 Task: Research Airbnb properties in Bayanhongor, Mongolia from 10th December, 2023 to 25th December, 2023 for 3 adults, 1 child. Place can be shared room with 2 bedrooms having 3 beds and 2 bathrooms. Property type can be guest house. Amenities needed are: wifi, TV, free parkinig on premises, gym, breakfast. Booking option can be shelf check-in. Look for 3 properties as per requirement.
Action: Mouse moved to (446, 61)
Screenshot: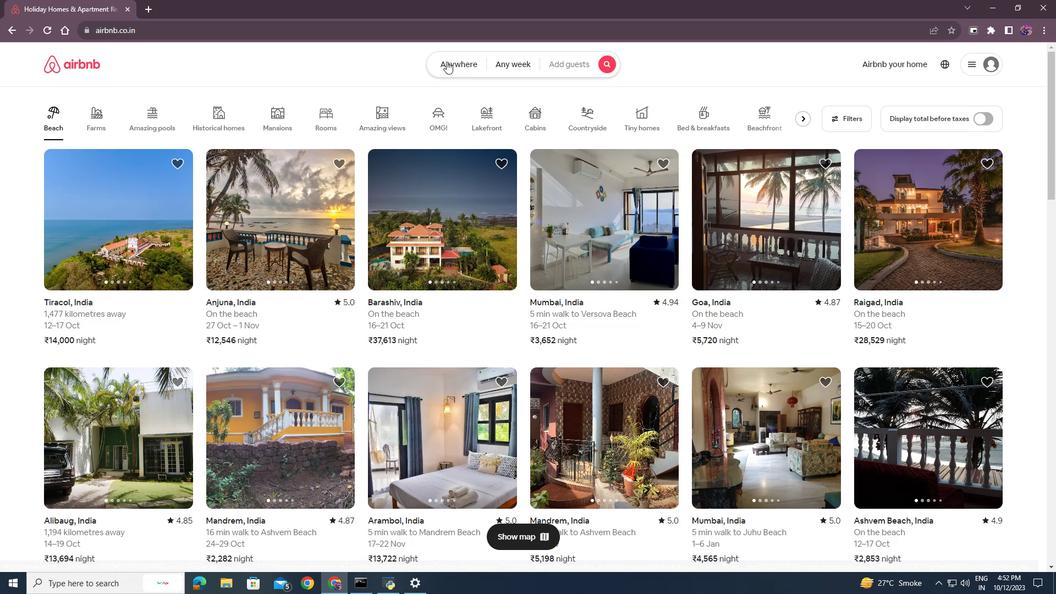 
Action: Mouse pressed left at (446, 61)
Screenshot: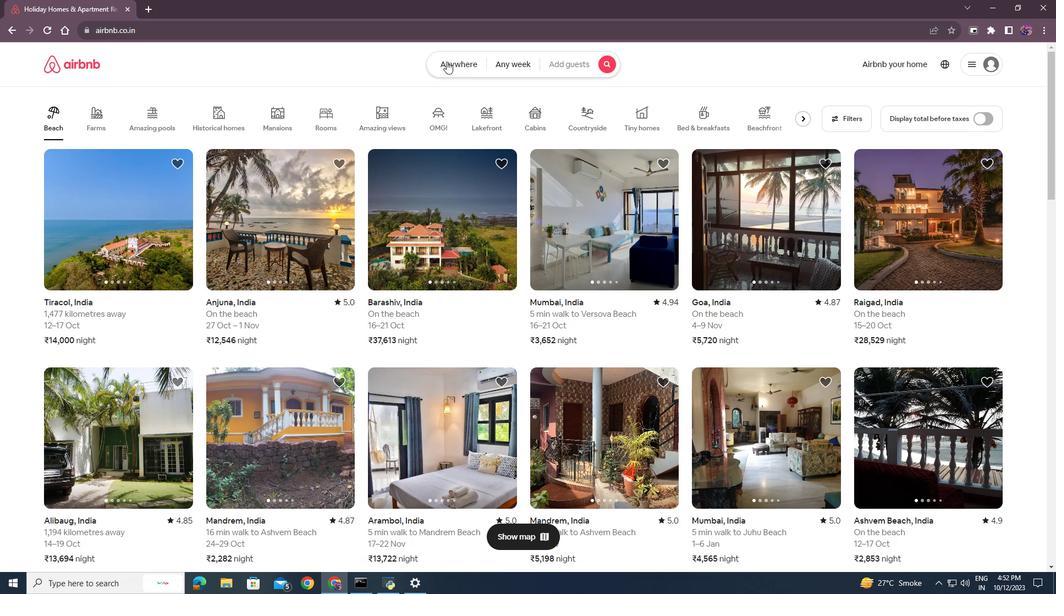 
Action: Mouse moved to (378, 112)
Screenshot: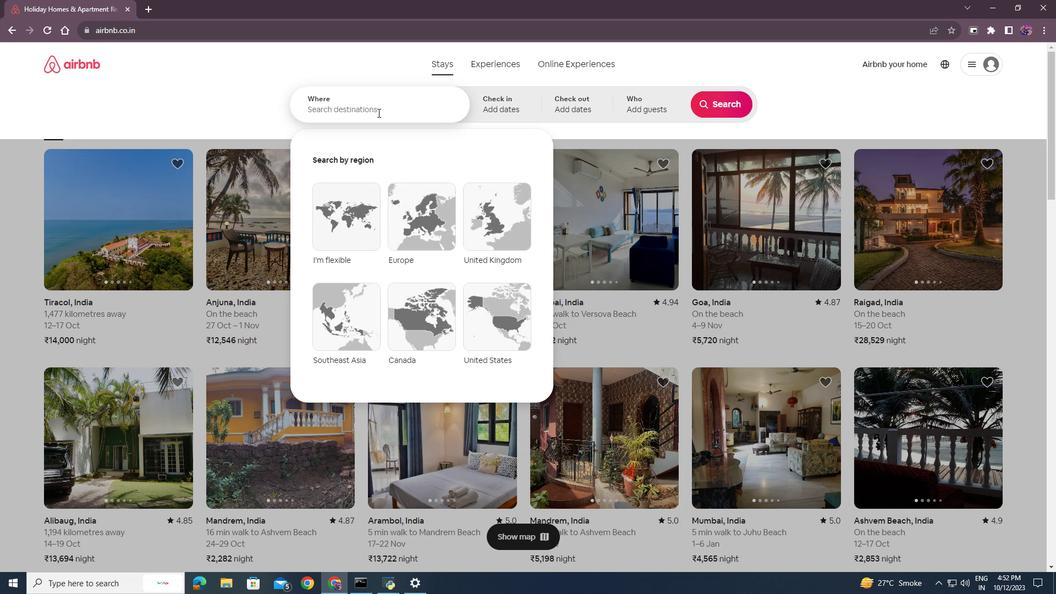 
Action: Mouse pressed left at (378, 112)
Screenshot: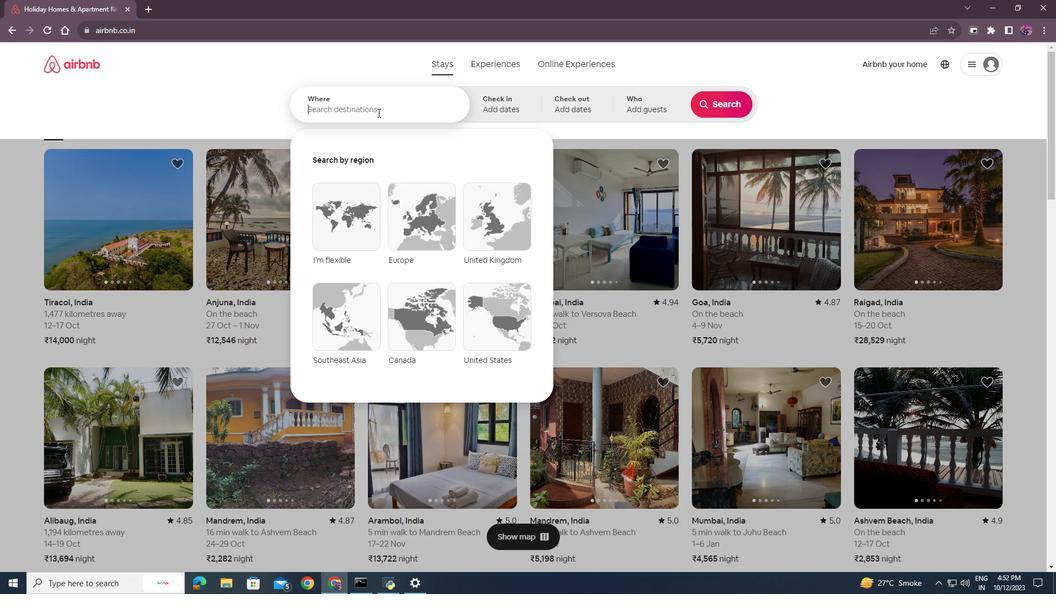 
Action: Key pressed <Key.shift><Key.shift><Key.shift><Key.shift><Key.shift><Key.shift><Key.shift><Key.shift><Key.shift>Bayanhongor,<Key.shift><Key.shift>Mongolia<Key.enter>
Screenshot: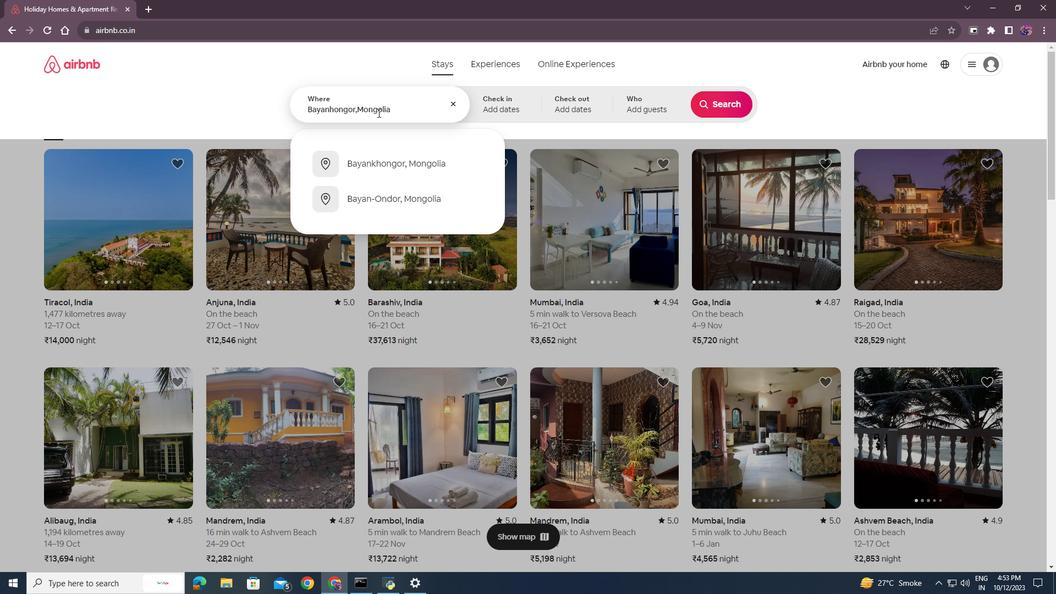 
Action: Mouse moved to (720, 190)
Screenshot: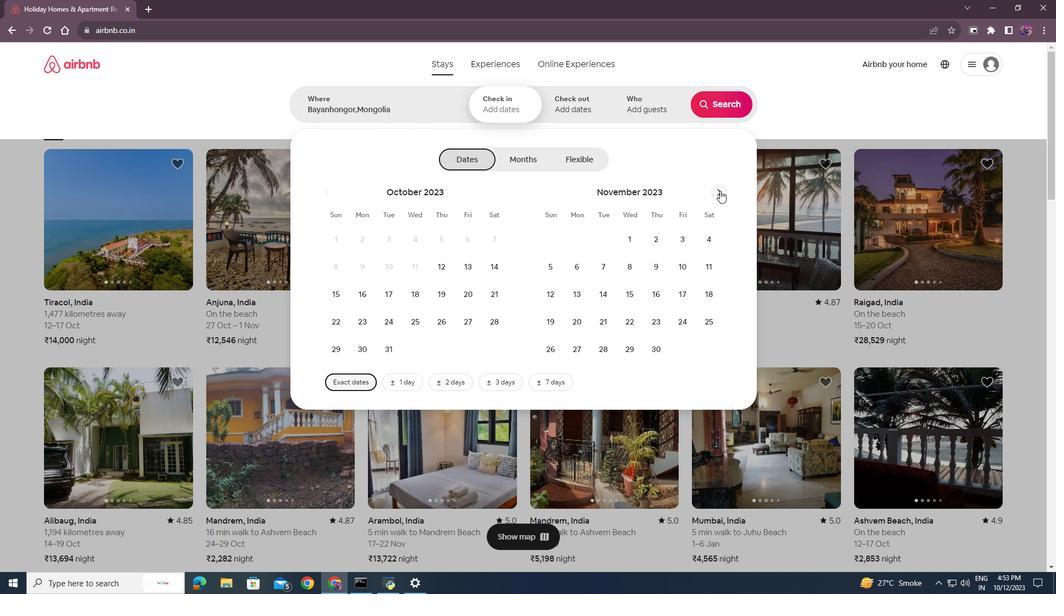 
Action: Mouse pressed left at (720, 190)
Screenshot: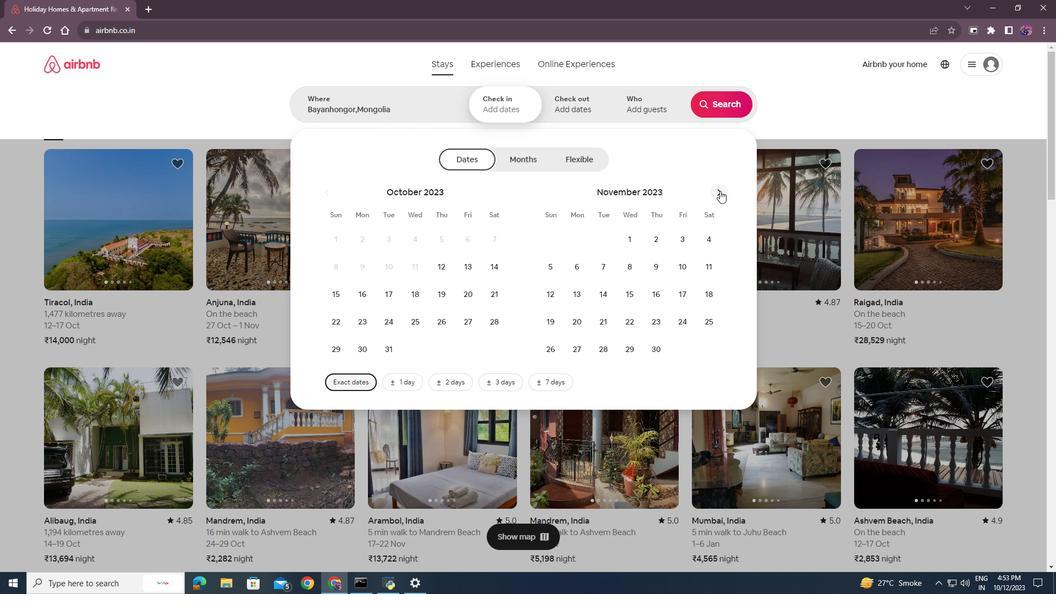 
Action: Mouse moved to (552, 291)
Screenshot: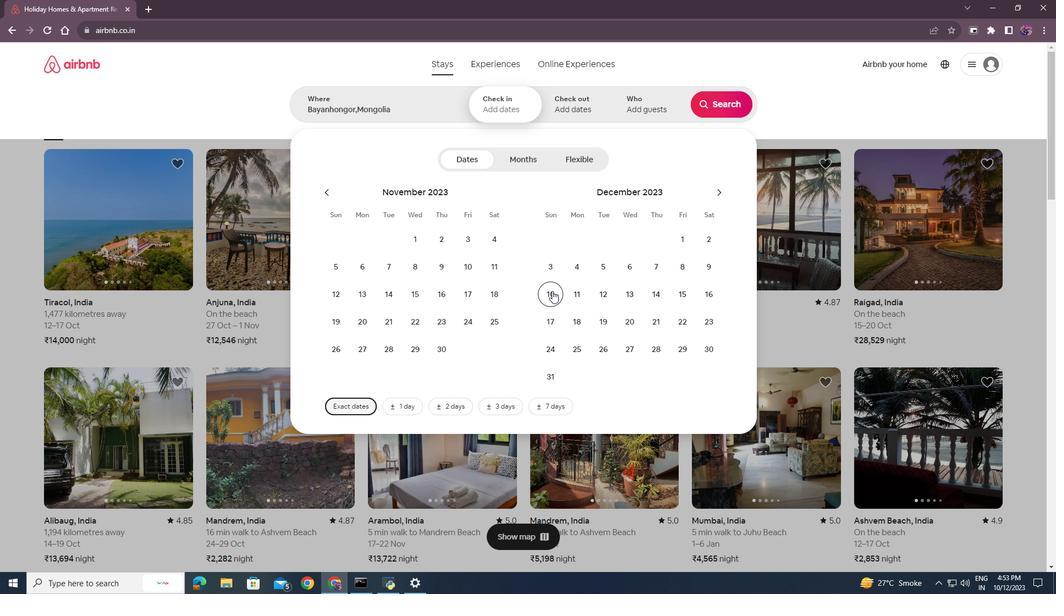 
Action: Mouse pressed left at (552, 291)
Screenshot: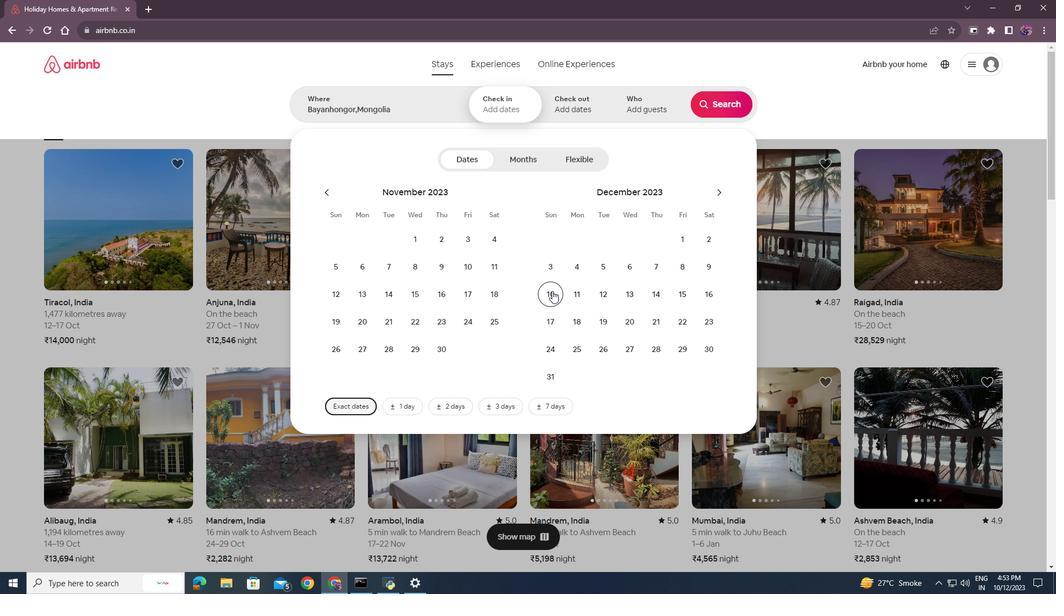 
Action: Mouse moved to (580, 352)
Screenshot: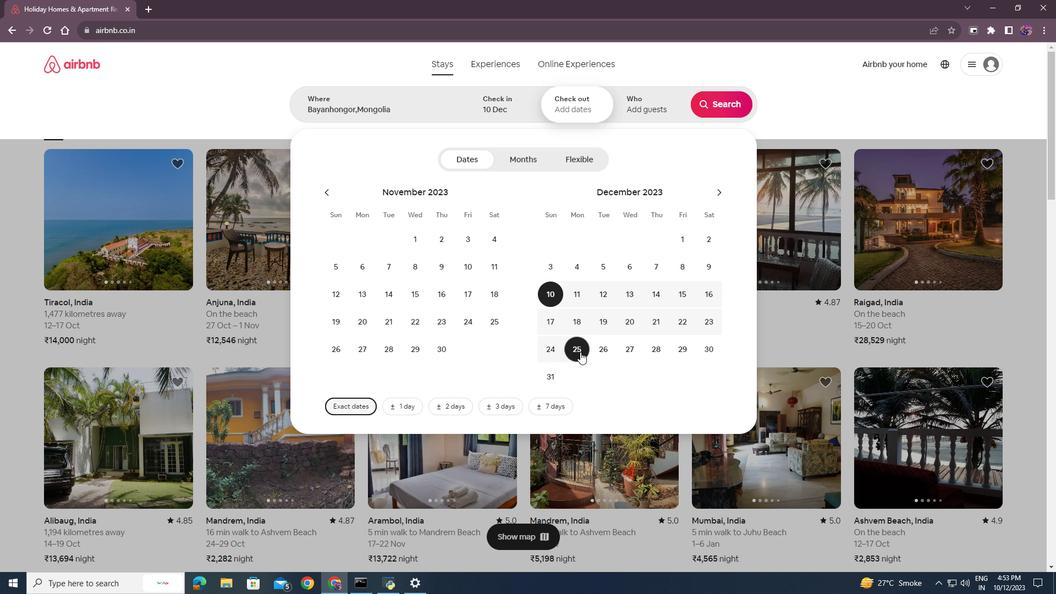 
Action: Mouse pressed left at (580, 352)
Screenshot: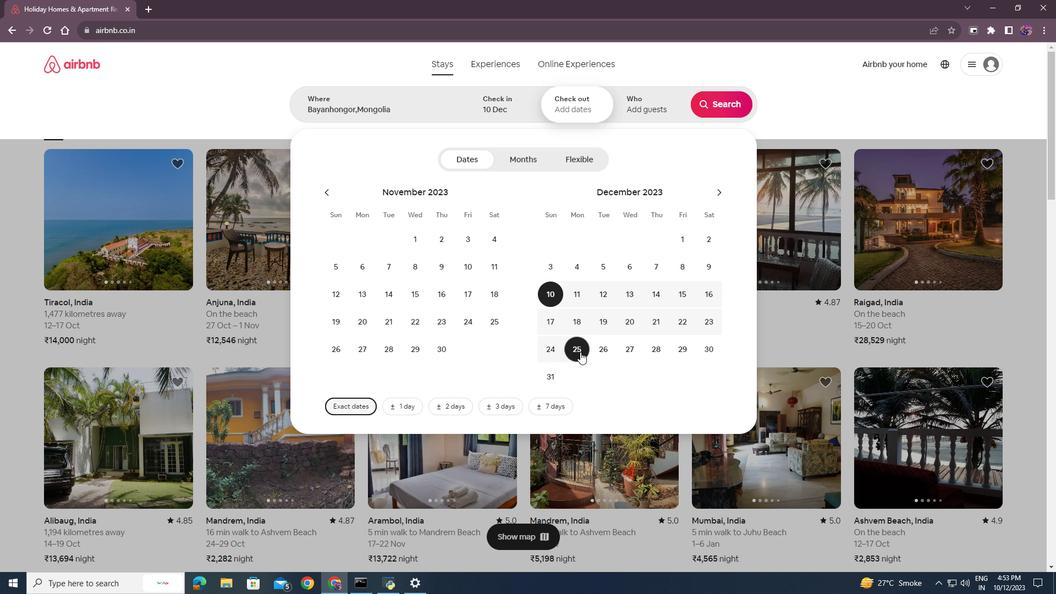 
Action: Mouse moved to (658, 112)
Screenshot: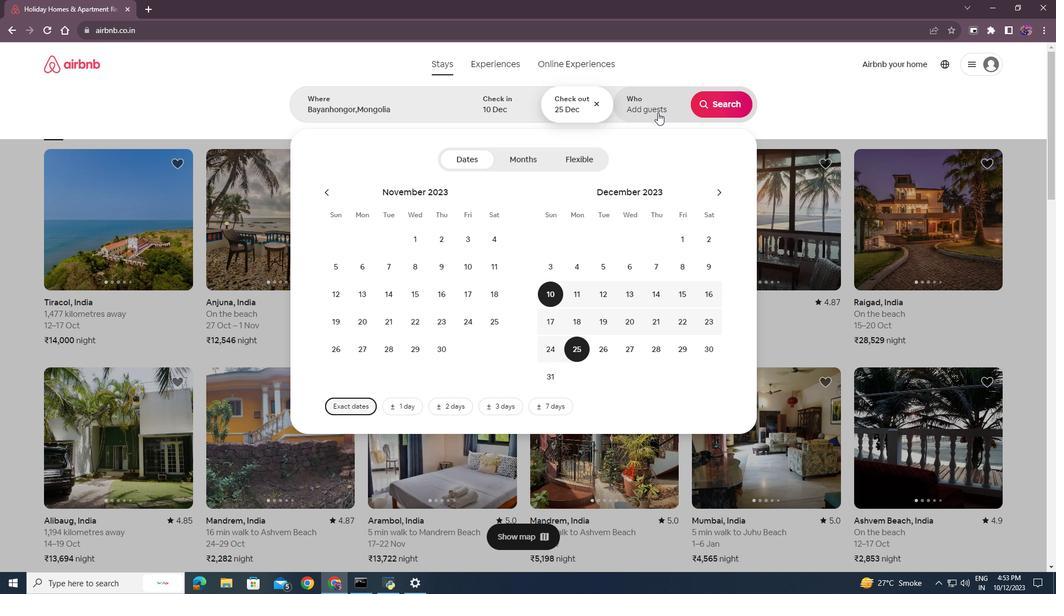 
Action: Mouse pressed left at (658, 112)
Screenshot: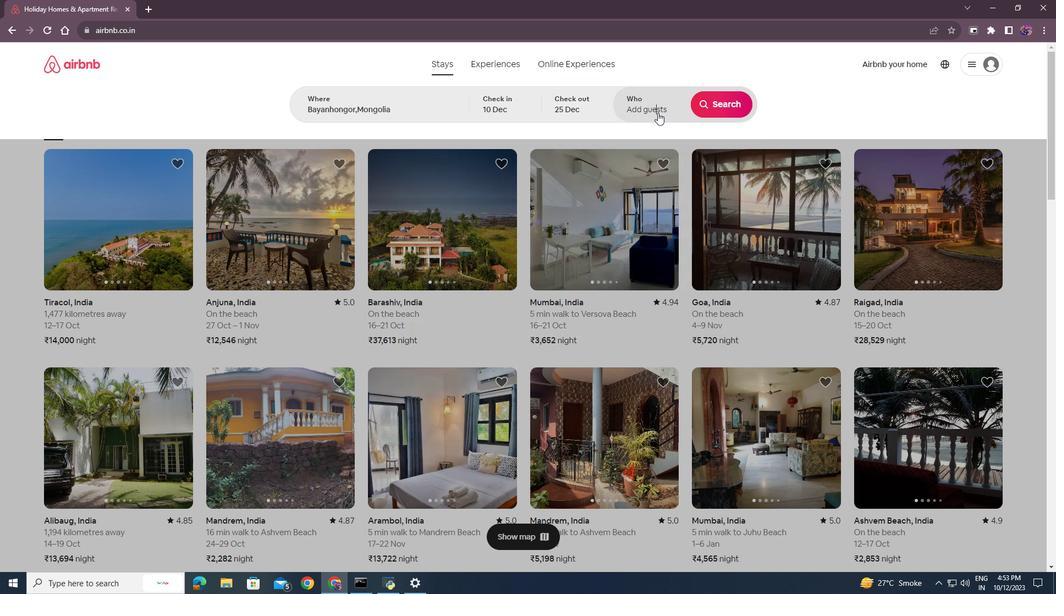 
Action: Mouse moved to (727, 160)
Screenshot: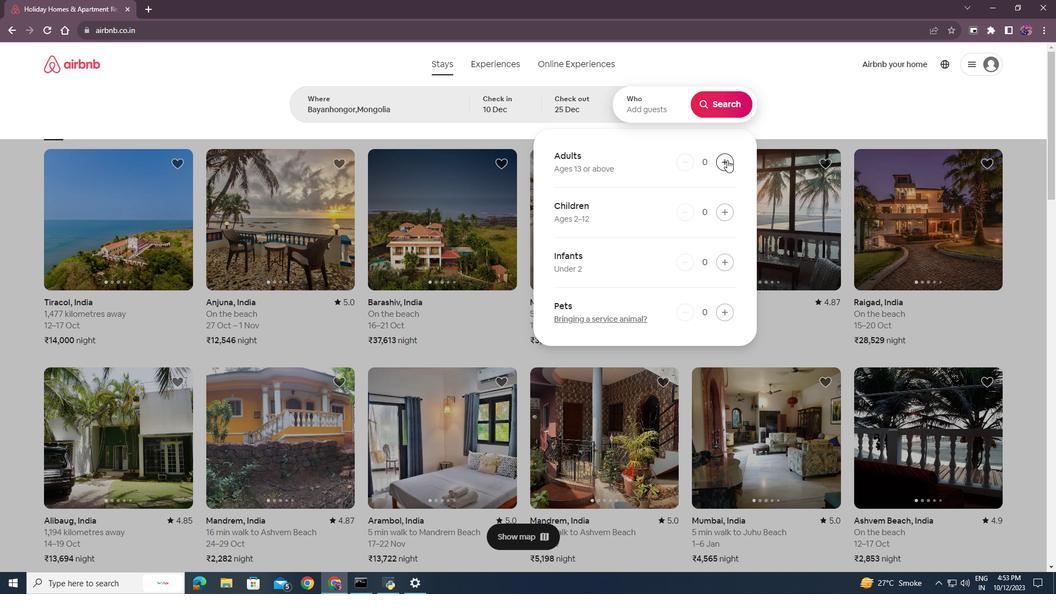 
Action: Mouse pressed left at (727, 160)
Screenshot: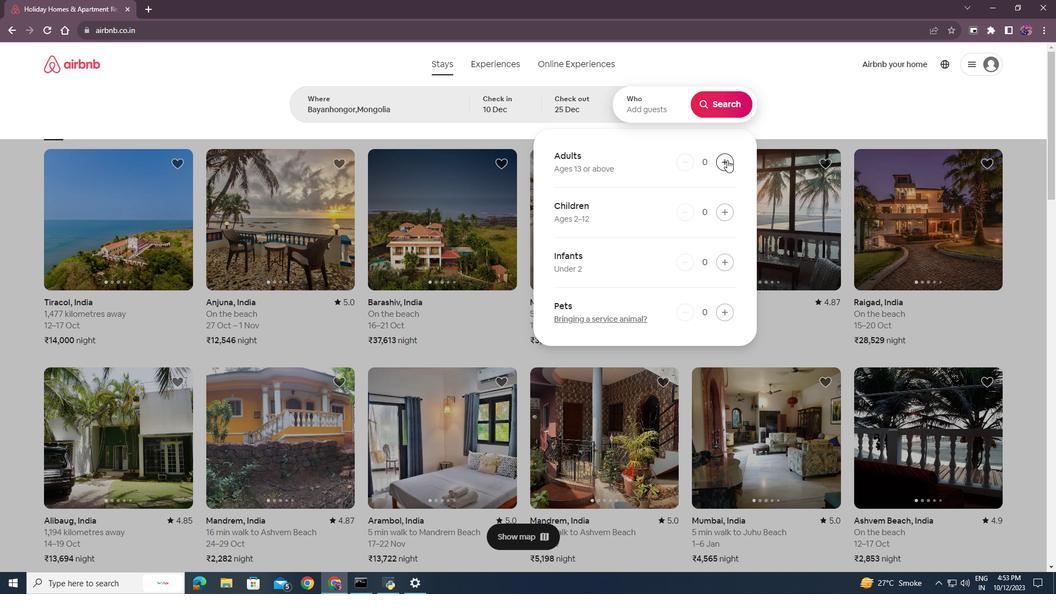 
Action: Mouse pressed left at (727, 160)
Screenshot: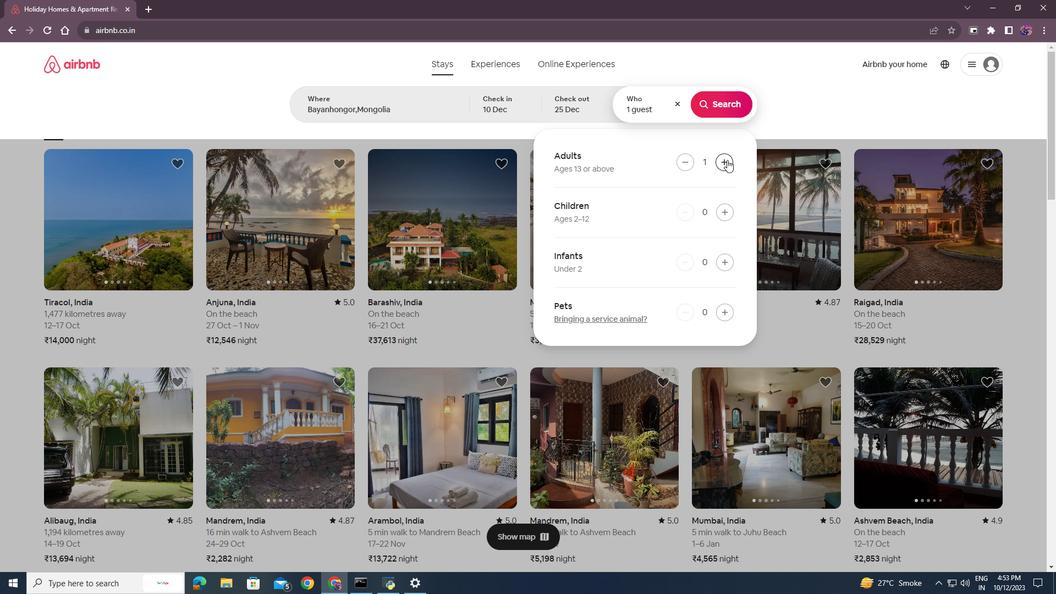
Action: Mouse pressed left at (727, 160)
Screenshot: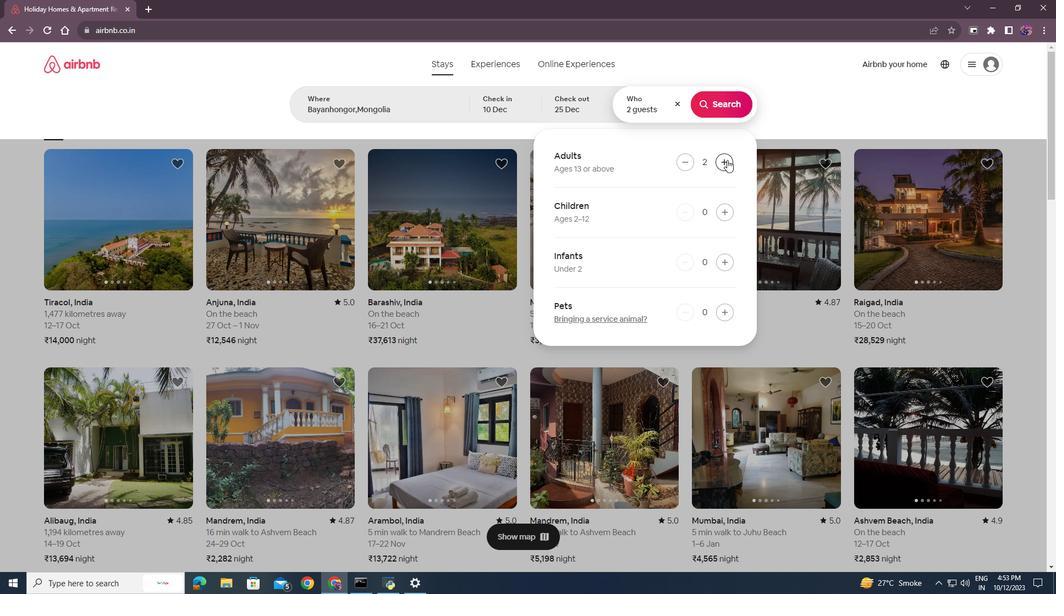 
Action: Mouse moved to (722, 209)
Screenshot: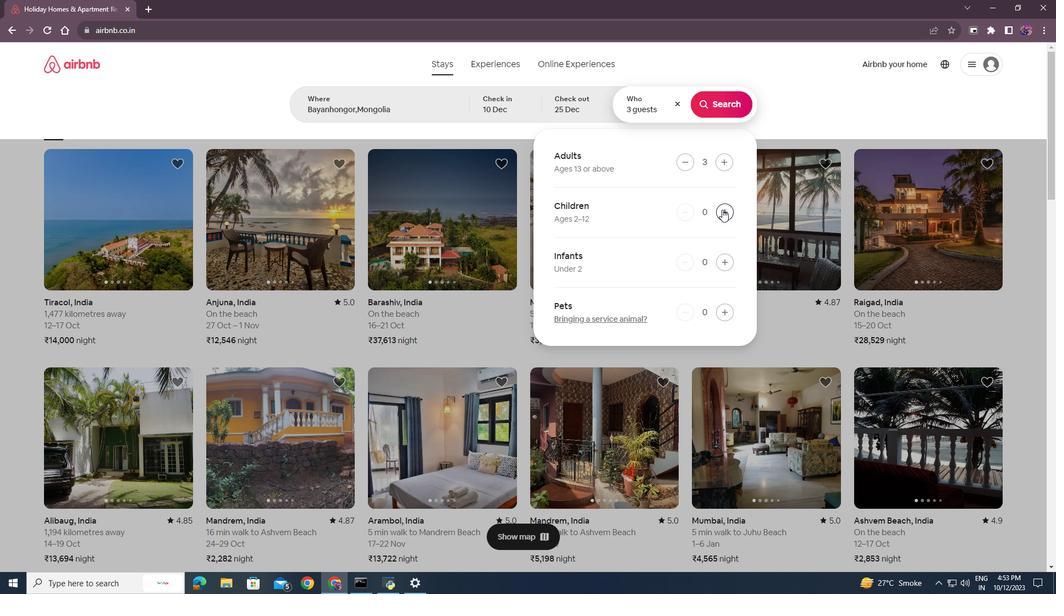 
Action: Mouse pressed left at (722, 209)
Screenshot: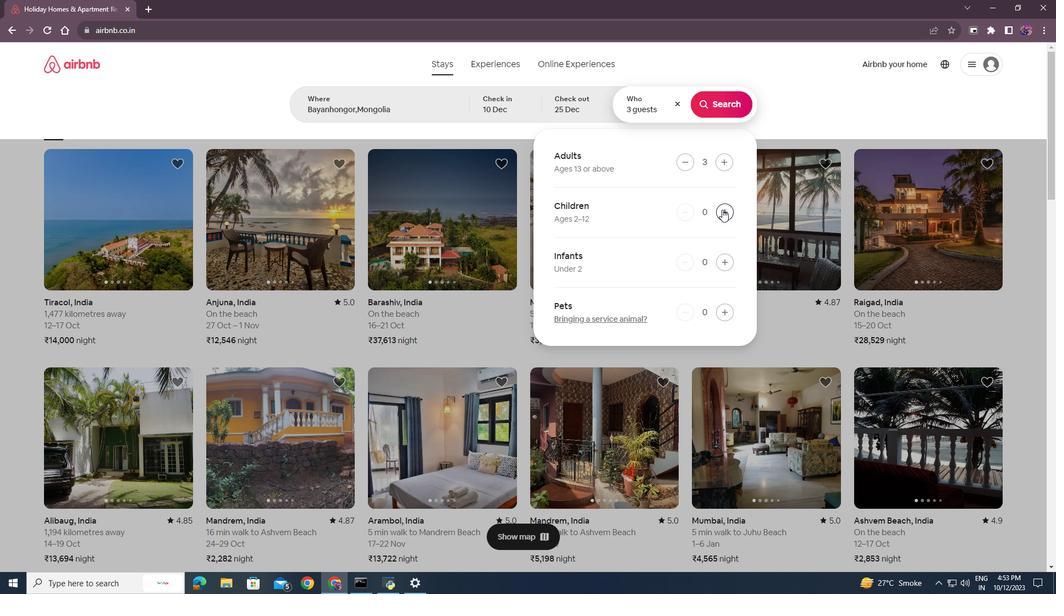 
Action: Mouse moved to (725, 103)
Screenshot: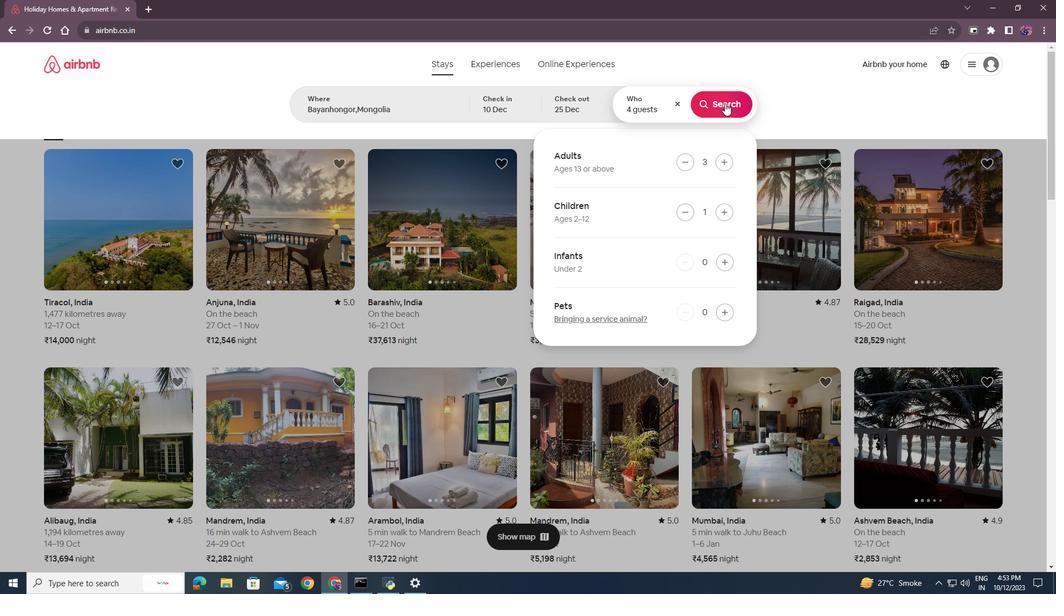 
Action: Mouse pressed left at (725, 103)
Screenshot: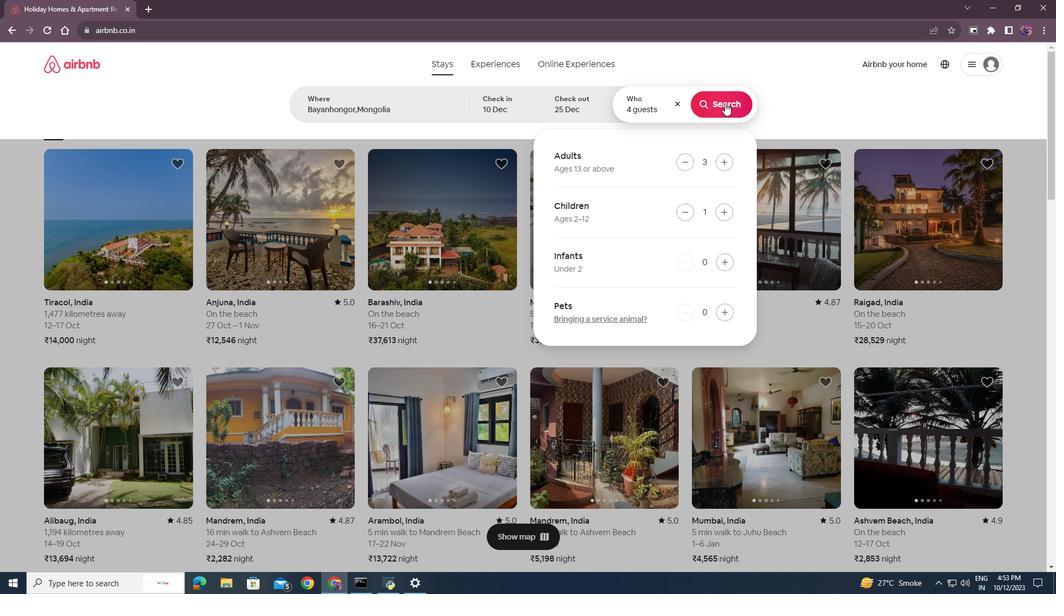 
Action: Mouse moved to (872, 105)
Screenshot: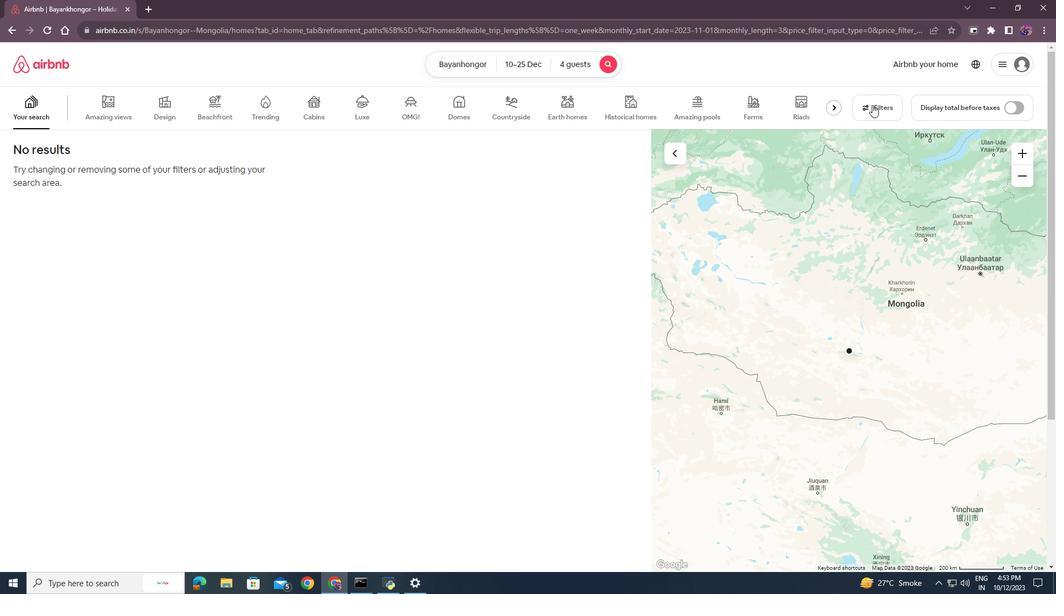 
Action: Mouse pressed left at (872, 105)
Screenshot: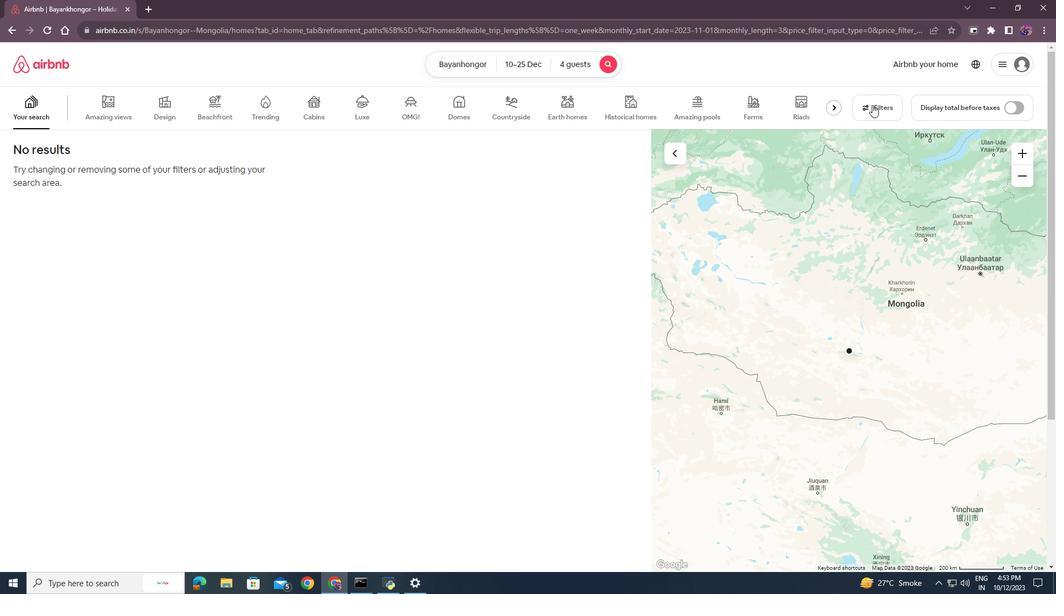 
Action: Mouse moved to (446, 303)
Screenshot: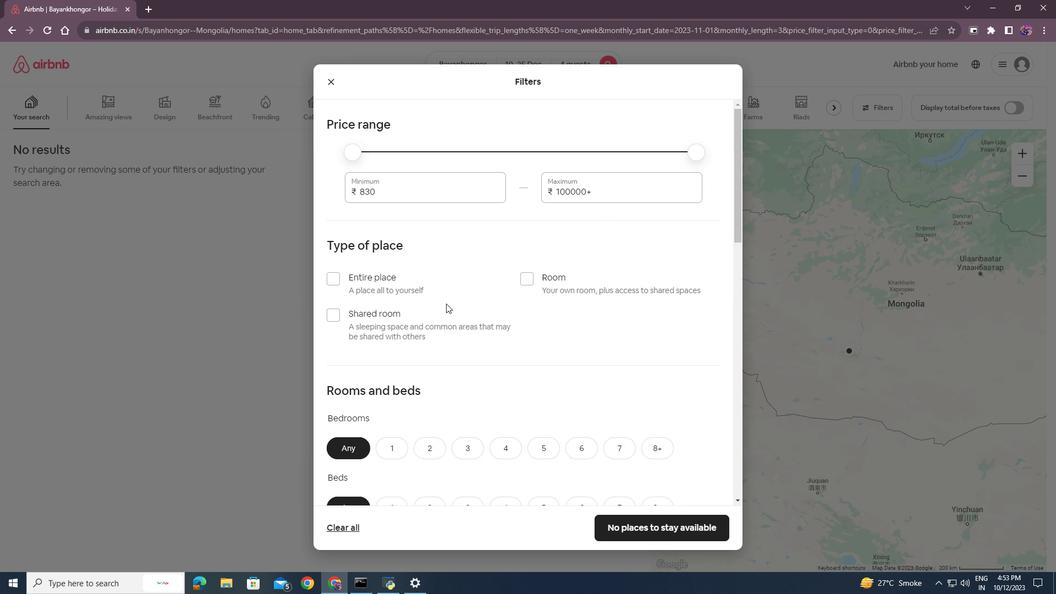 
Action: Mouse scrolled (446, 303) with delta (0, 0)
Screenshot: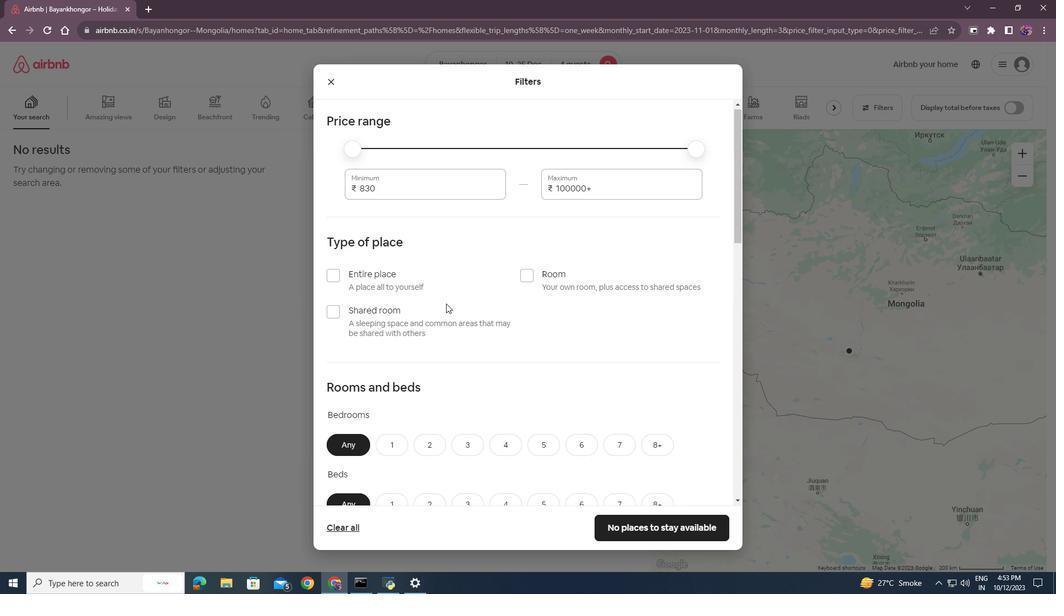 
Action: Mouse moved to (334, 260)
Screenshot: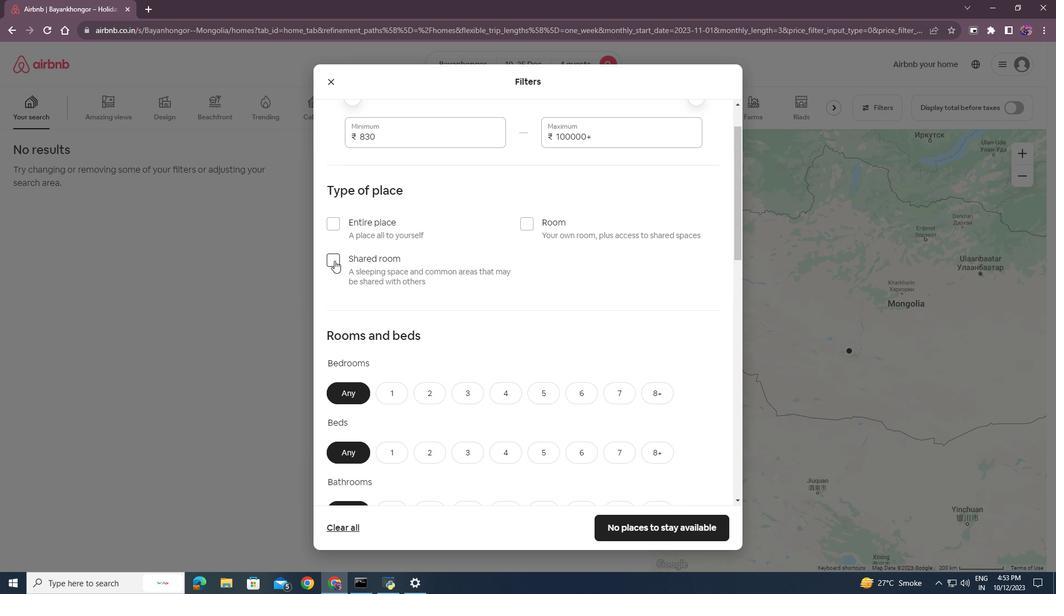 
Action: Mouse pressed left at (334, 260)
Screenshot: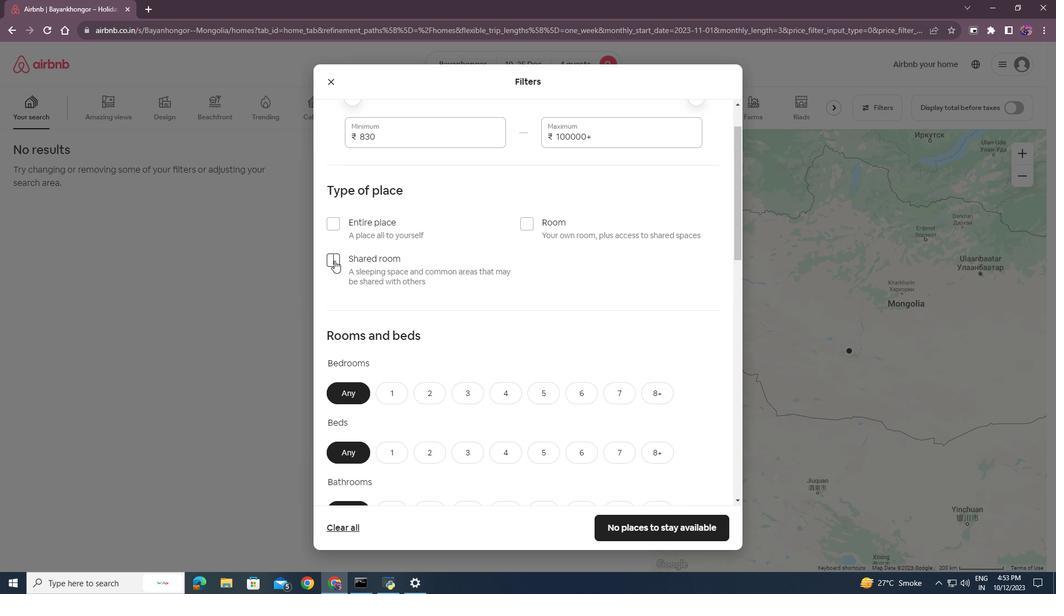 
Action: Mouse moved to (440, 313)
Screenshot: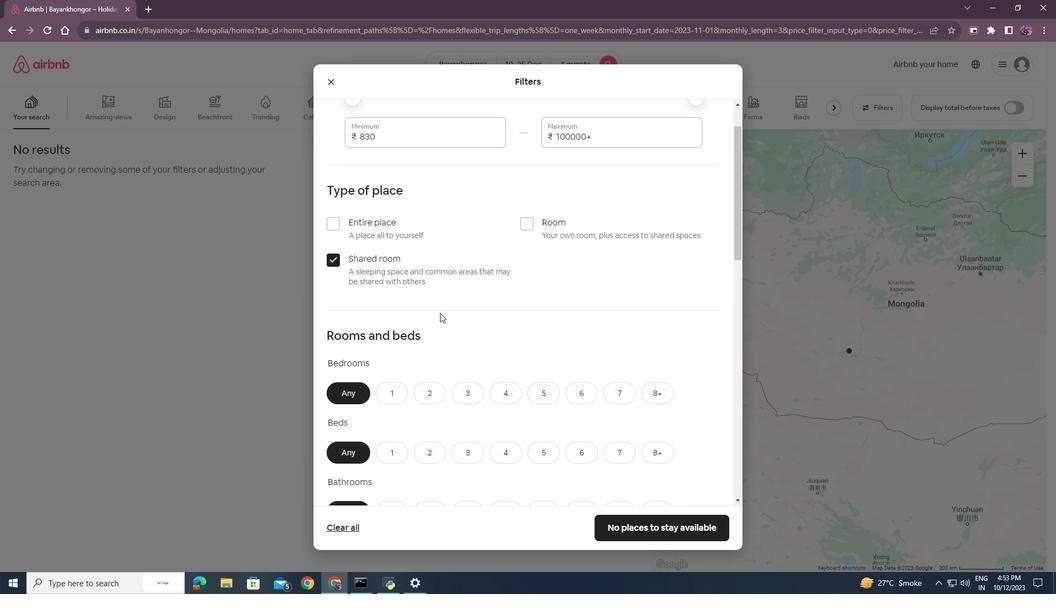 
Action: Mouse scrolled (440, 312) with delta (0, 0)
Screenshot: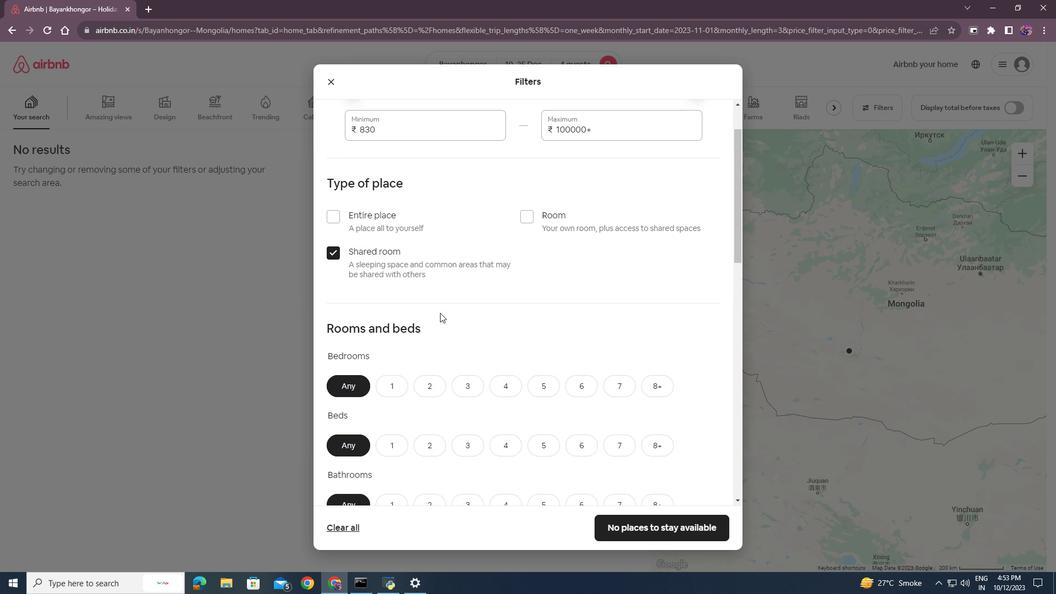 
Action: Mouse moved to (428, 338)
Screenshot: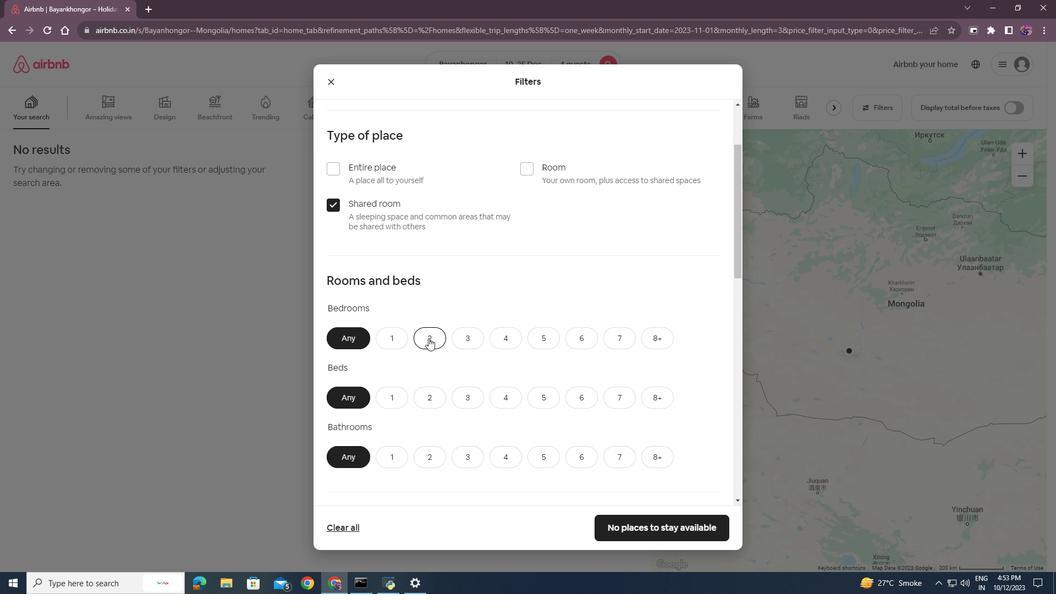 
Action: Mouse pressed left at (428, 338)
Screenshot: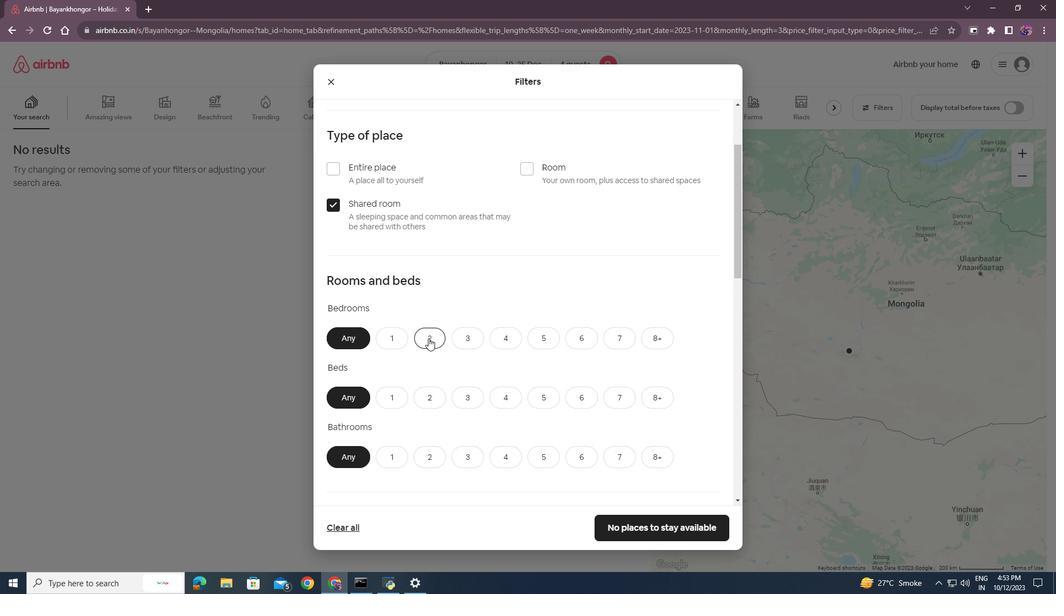 
Action: Mouse moved to (472, 395)
Screenshot: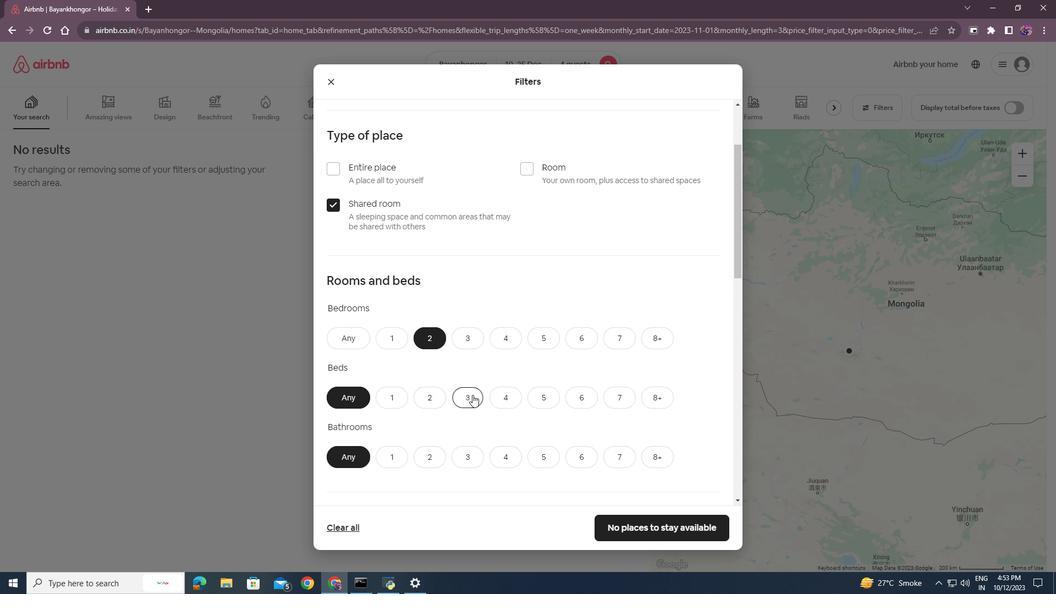 
Action: Mouse pressed left at (472, 395)
Screenshot: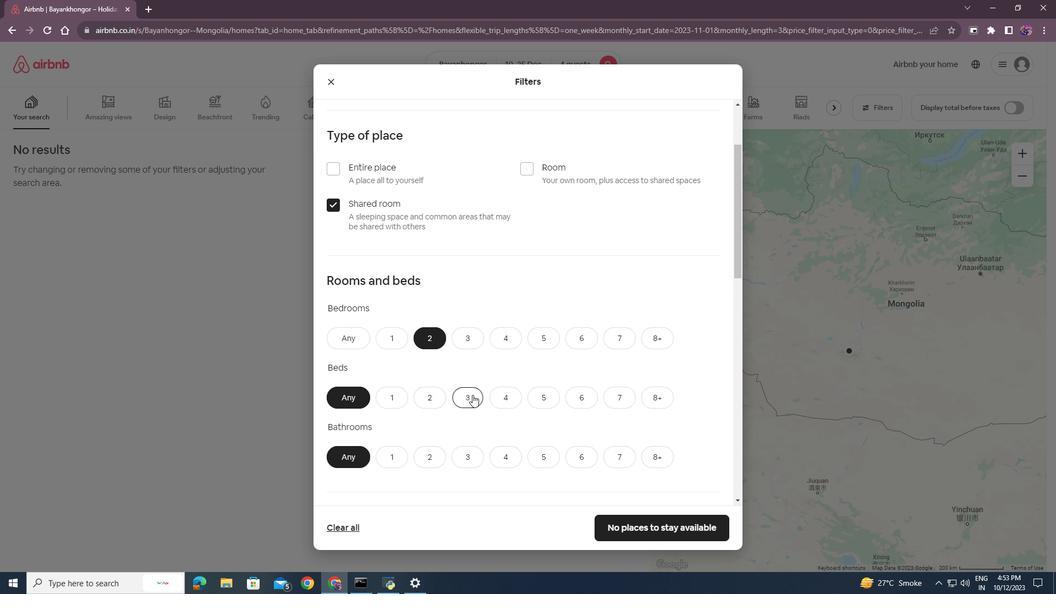 
Action: Mouse scrolled (472, 394) with delta (0, 0)
Screenshot: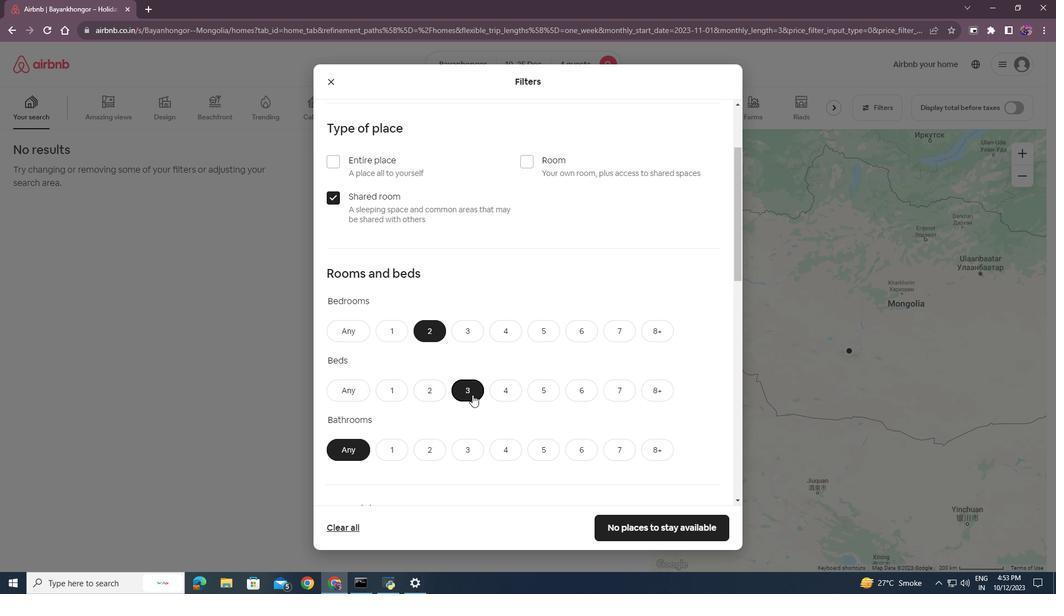 
Action: Mouse moved to (433, 402)
Screenshot: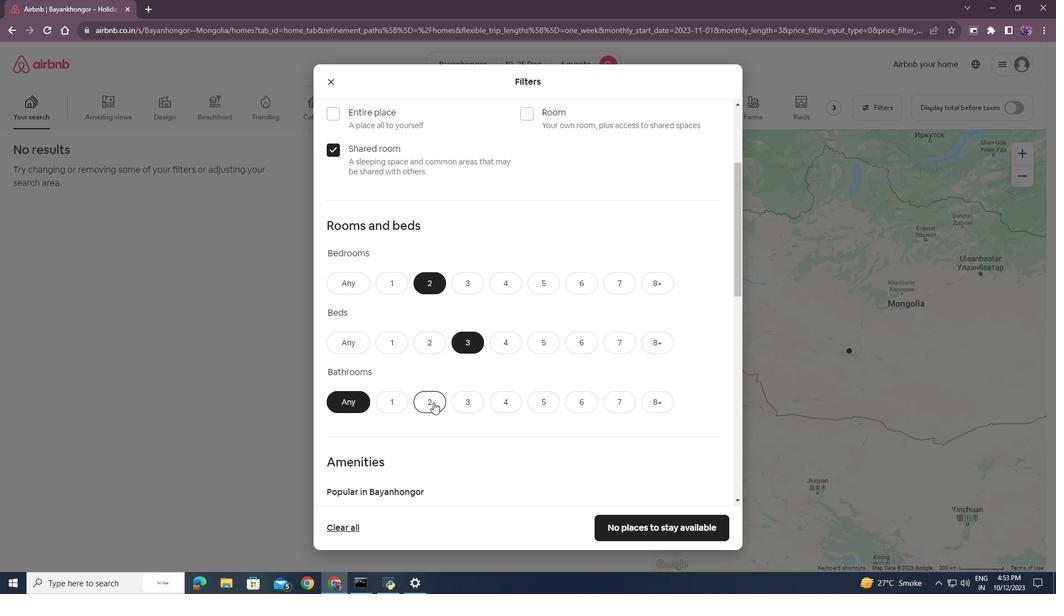 
Action: Mouse pressed left at (433, 402)
Screenshot: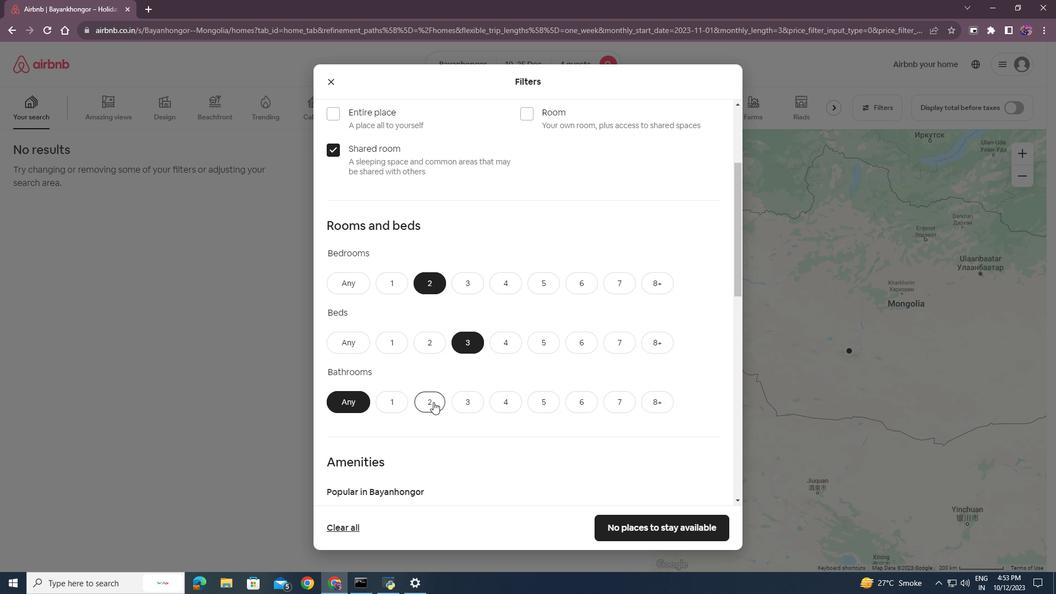 
Action: Mouse moved to (472, 424)
Screenshot: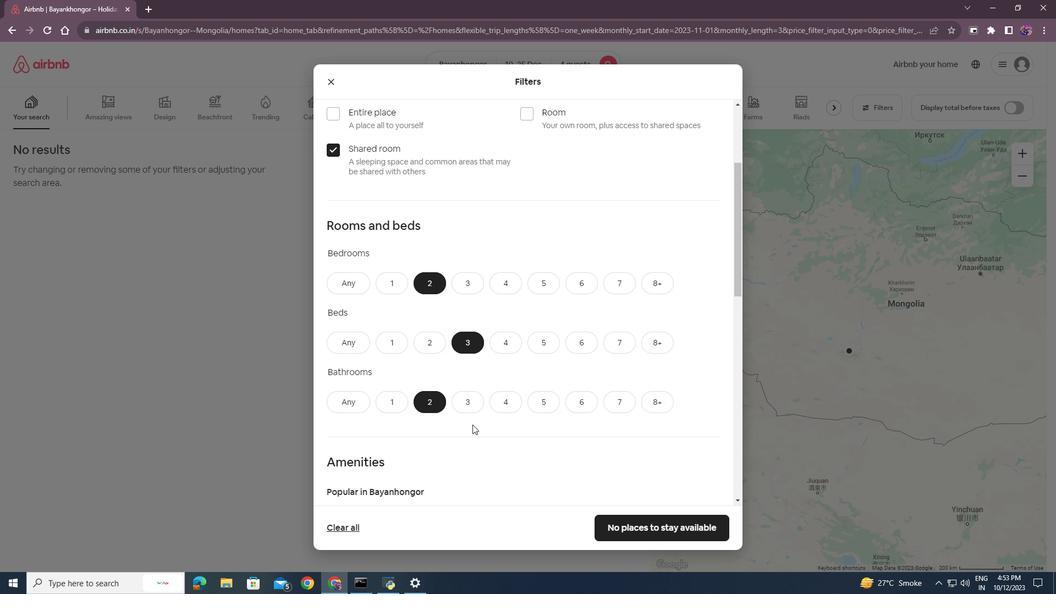 
Action: Mouse scrolled (472, 424) with delta (0, 0)
Screenshot: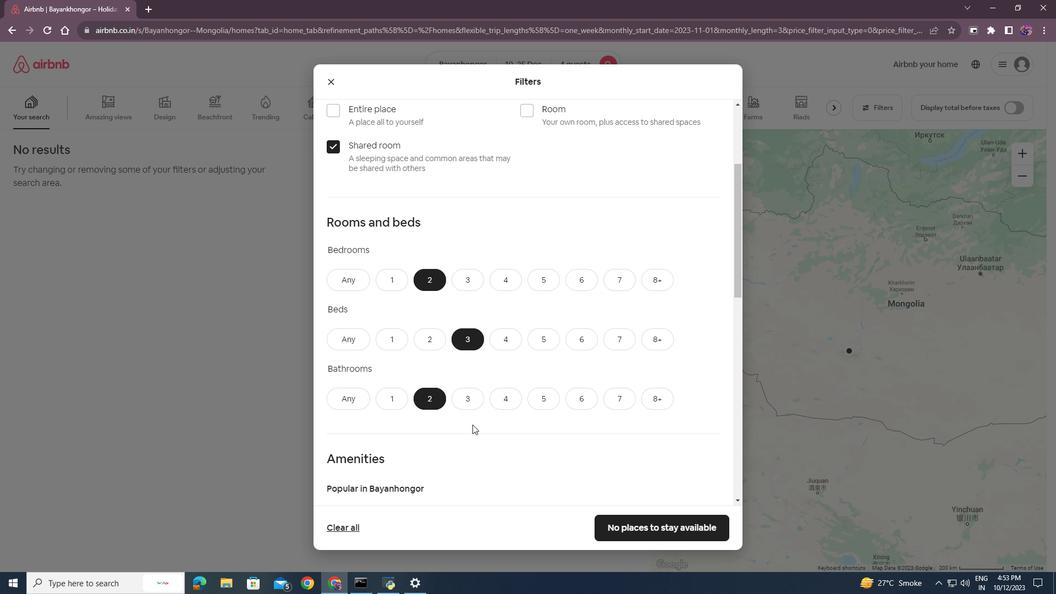 
Action: Mouse moved to (474, 423)
Screenshot: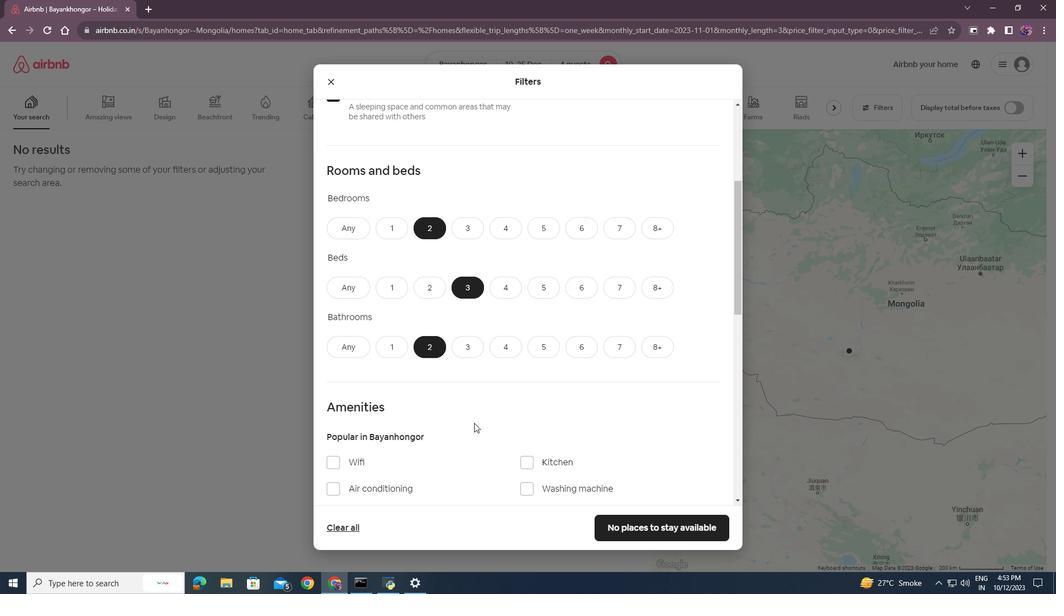 
Action: Mouse scrolled (474, 422) with delta (0, 0)
Screenshot: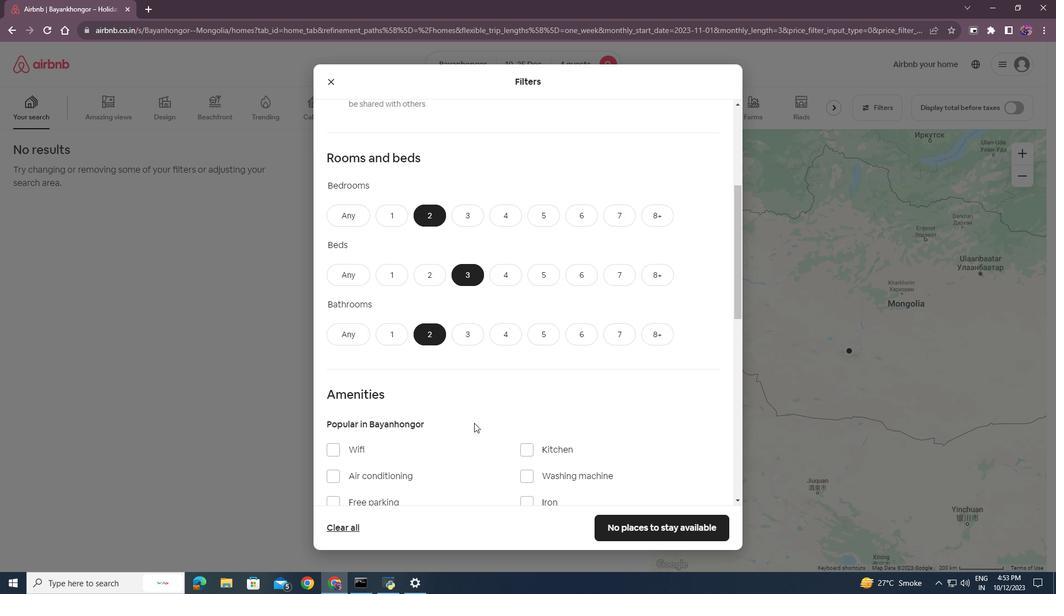
Action: Mouse moved to (513, 446)
Screenshot: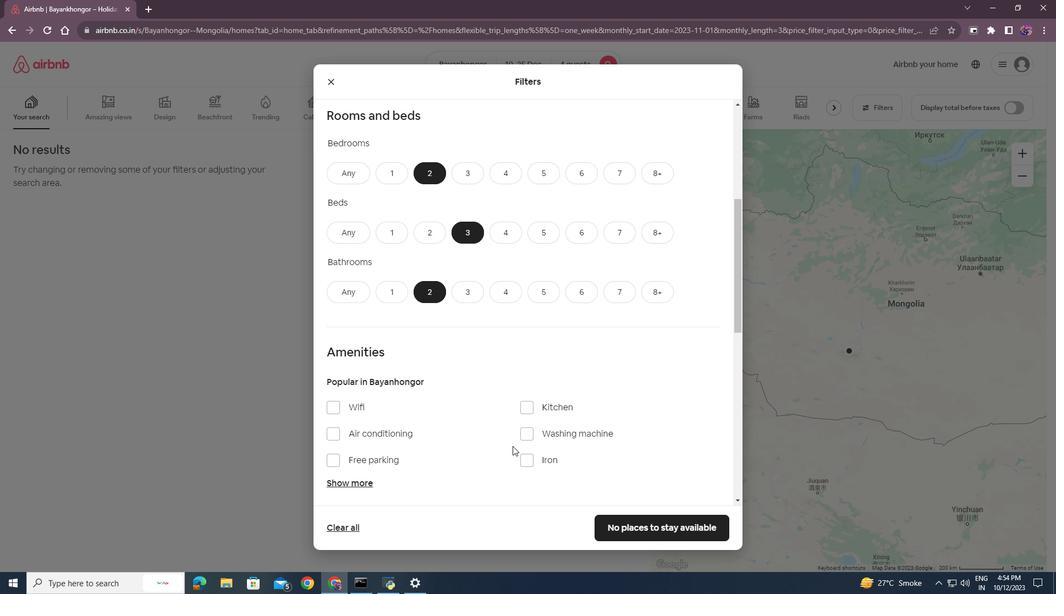 
Action: Mouse scrolled (513, 445) with delta (0, 0)
Screenshot: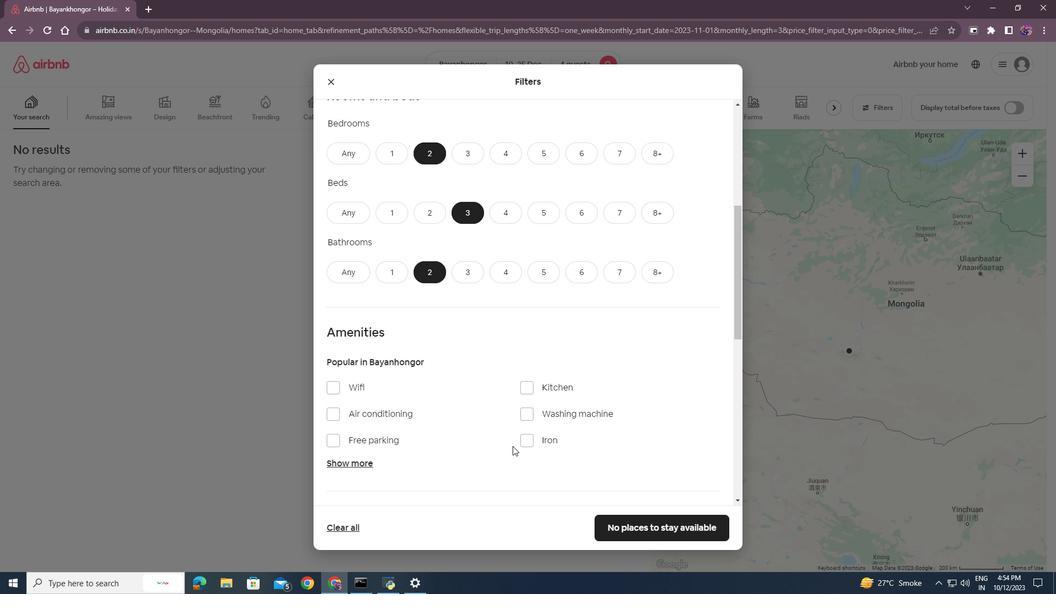 
Action: Mouse moved to (513, 446)
Screenshot: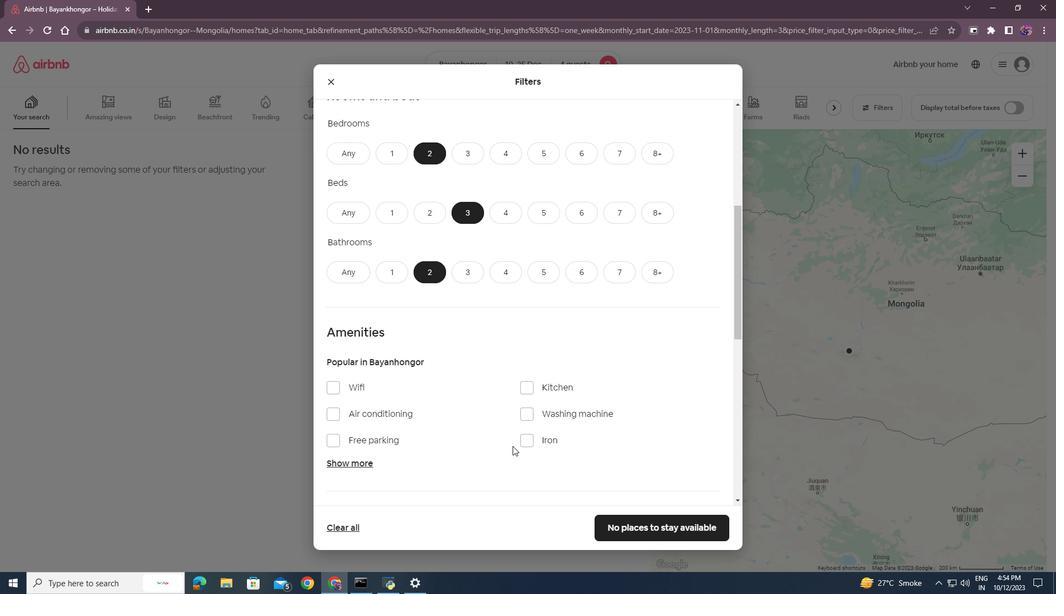 
Action: Mouse scrolled (513, 445) with delta (0, 0)
Screenshot: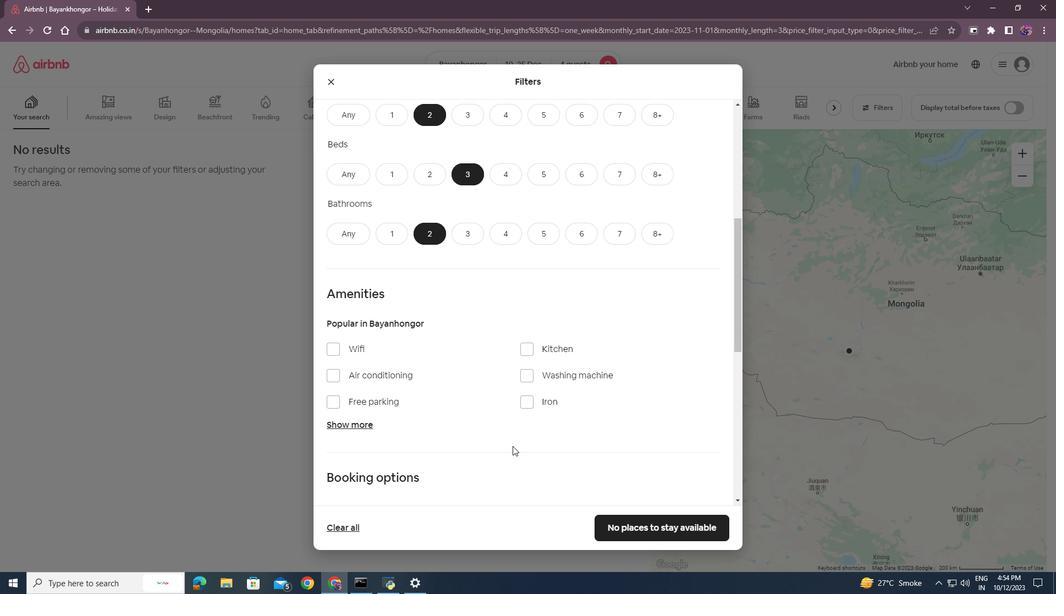 
Action: Mouse moved to (493, 412)
Screenshot: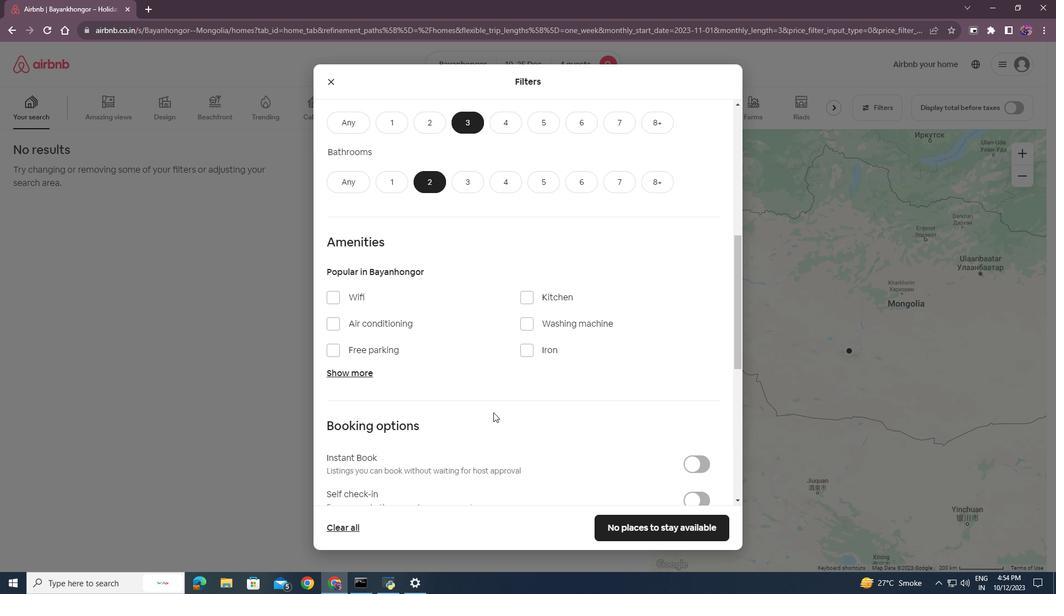 
Action: Mouse scrolled (493, 412) with delta (0, 0)
Screenshot: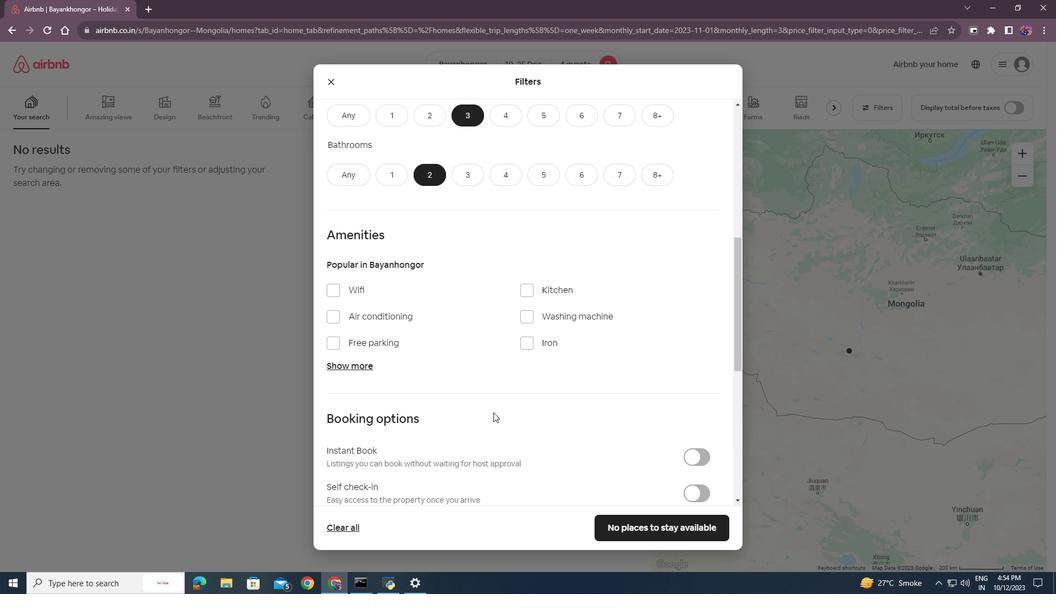 
Action: Mouse moved to (334, 244)
Screenshot: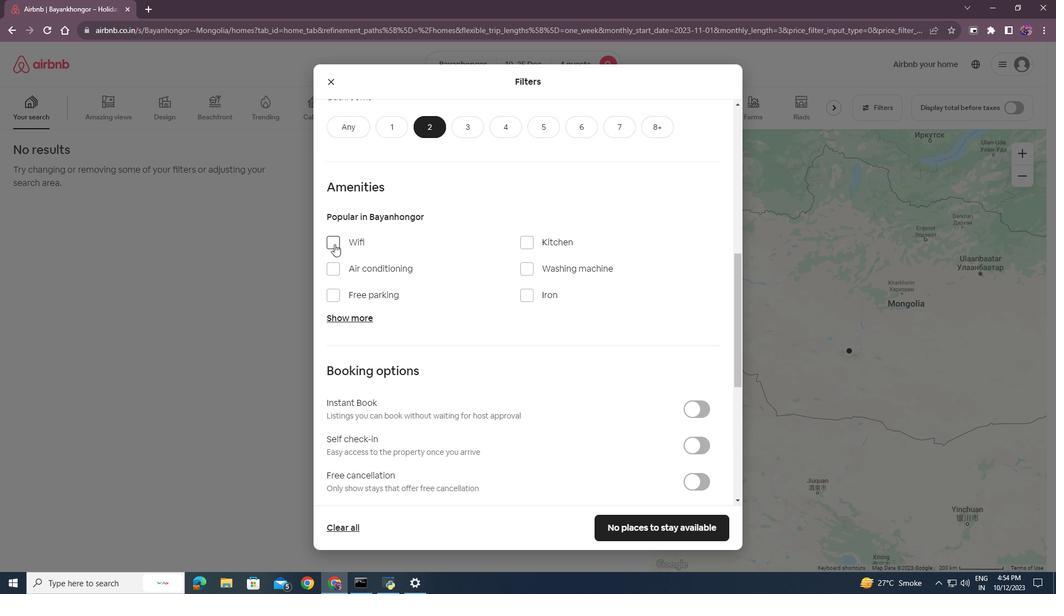 
Action: Mouse pressed left at (334, 244)
Screenshot: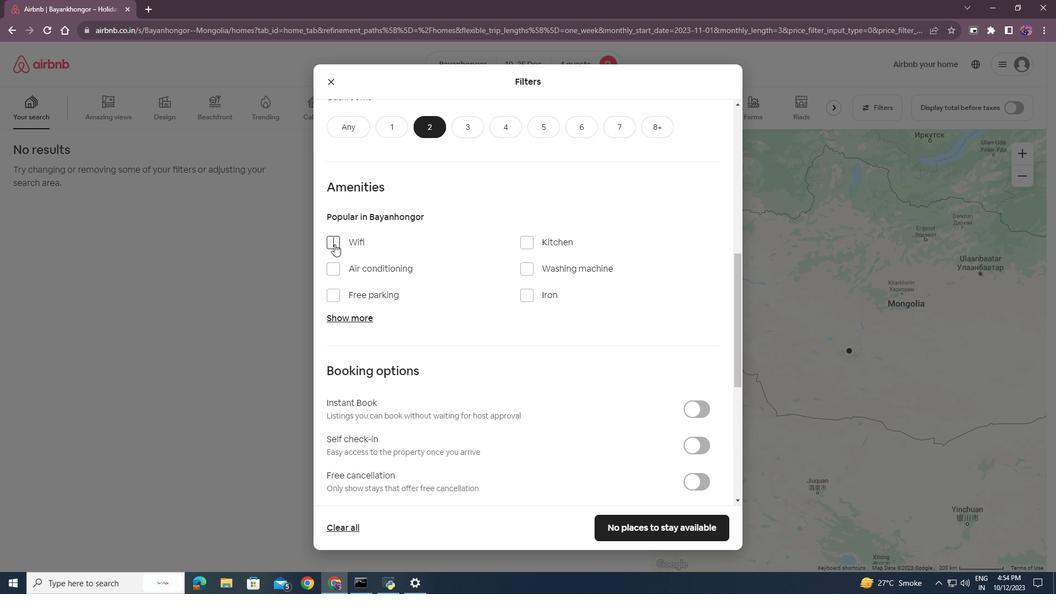 
Action: Mouse moved to (344, 318)
Screenshot: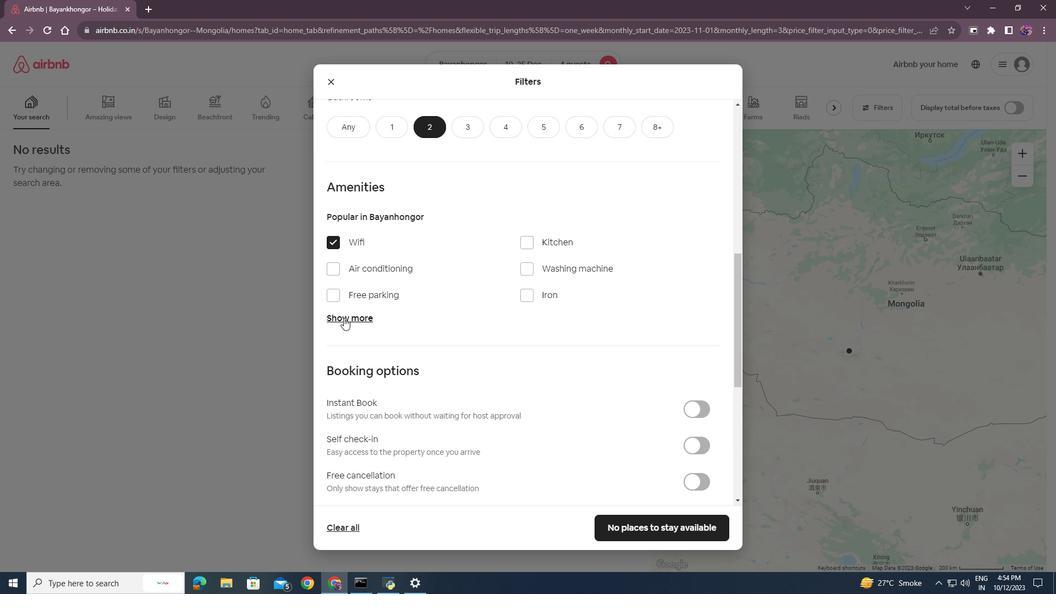 
Action: Mouse pressed left at (344, 318)
Screenshot: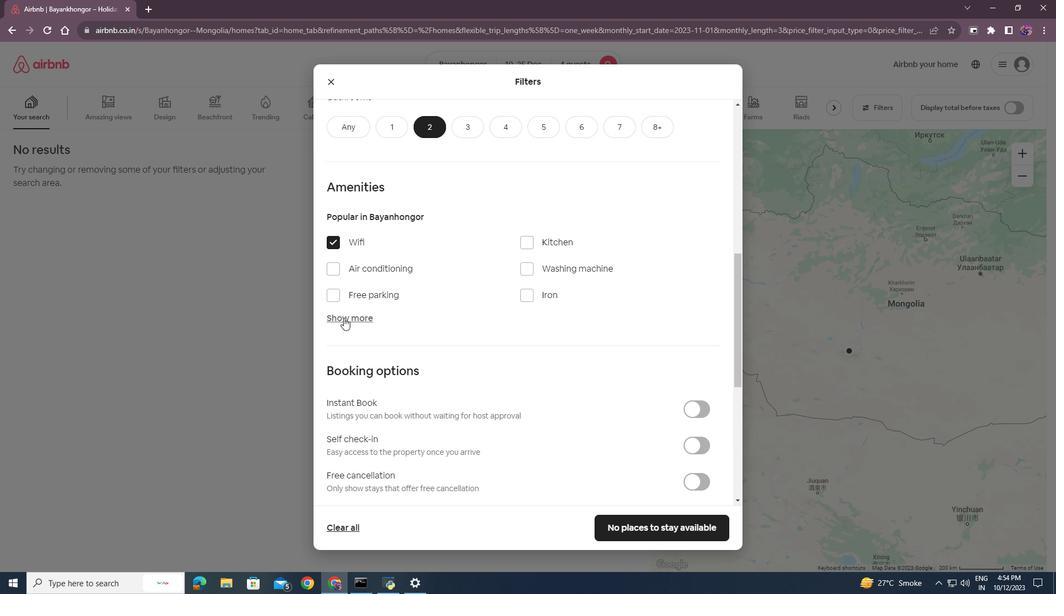 
Action: Mouse moved to (527, 384)
Screenshot: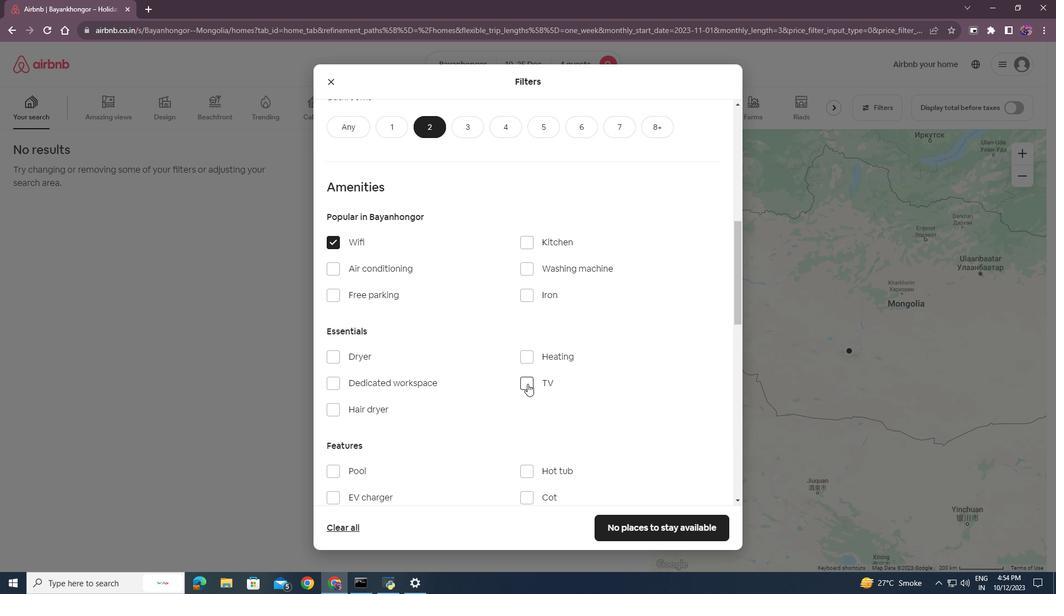 
Action: Mouse pressed left at (527, 384)
Screenshot: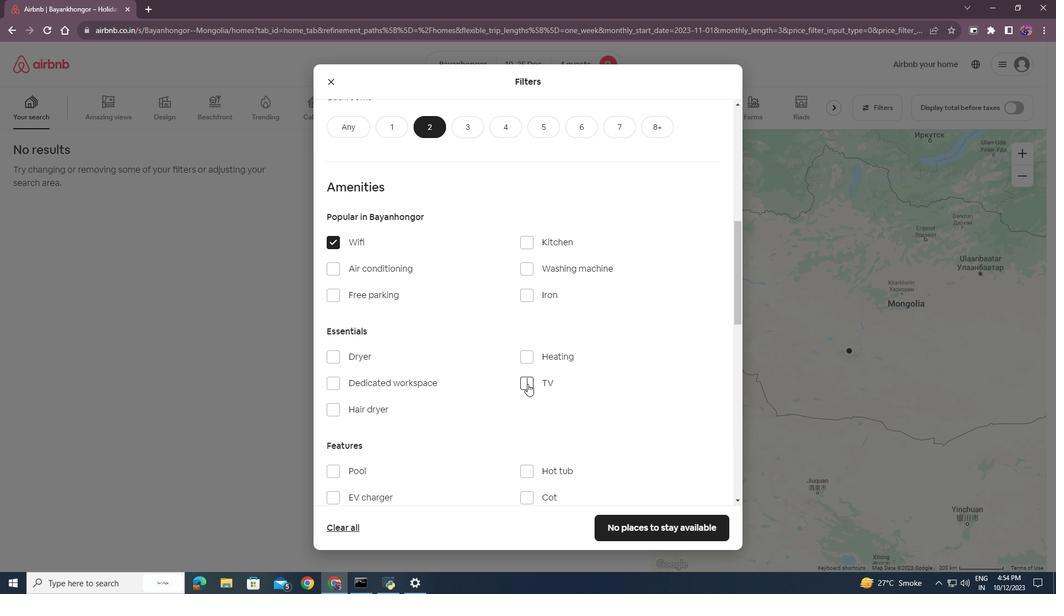 
Action: Mouse moved to (473, 398)
Screenshot: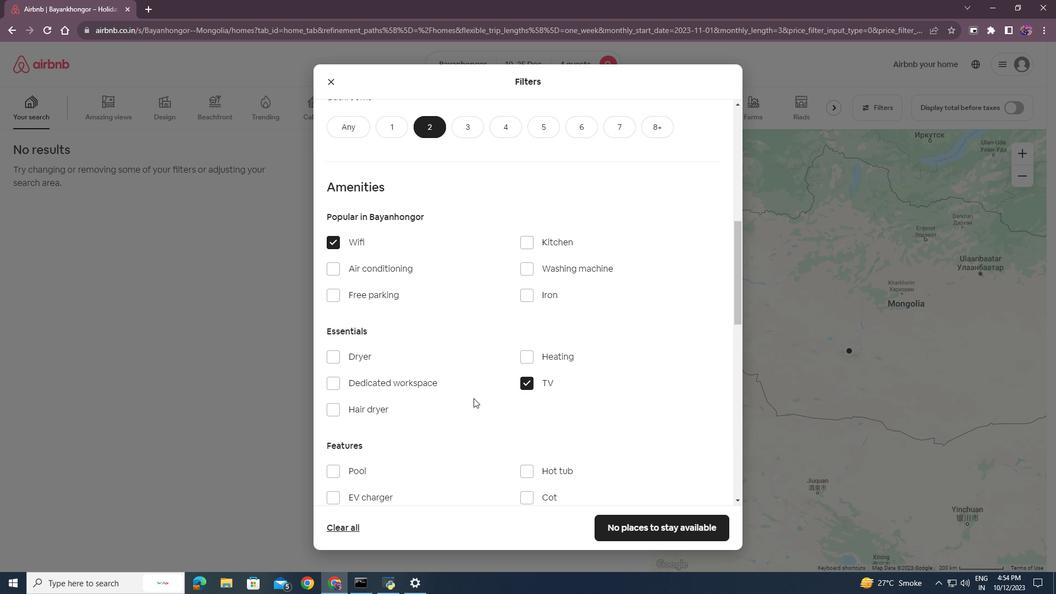 
Action: Mouse scrolled (473, 397) with delta (0, 0)
Screenshot: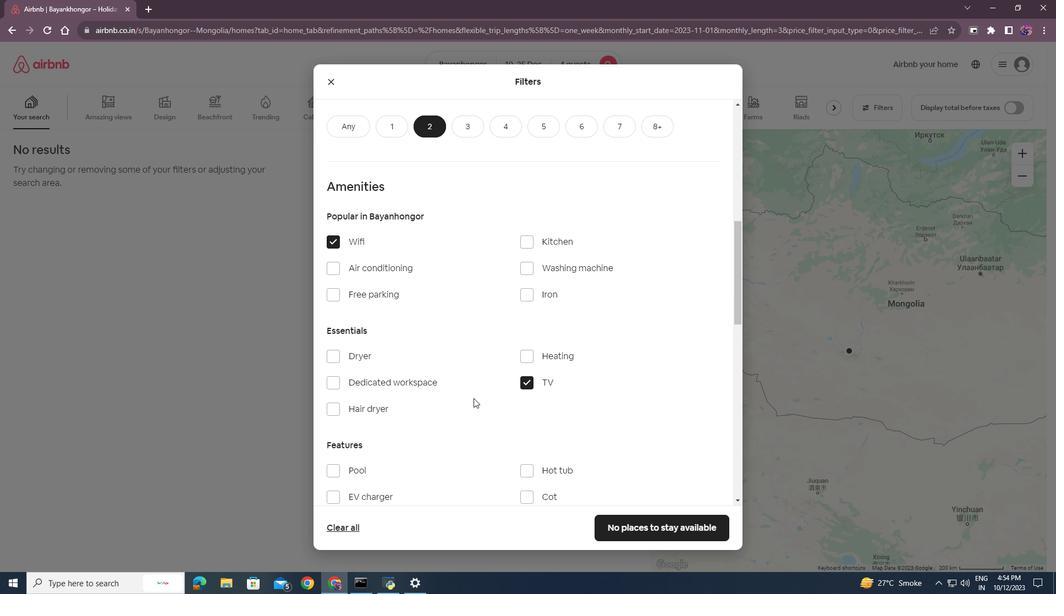 
Action: Mouse scrolled (473, 397) with delta (0, 0)
Screenshot: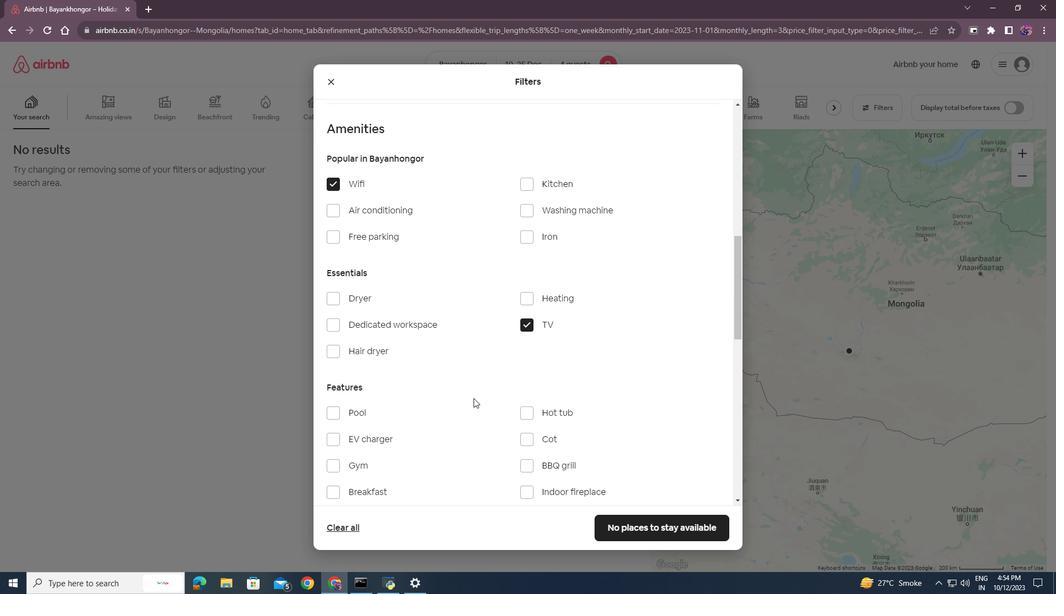 
Action: Mouse moved to (430, 363)
Screenshot: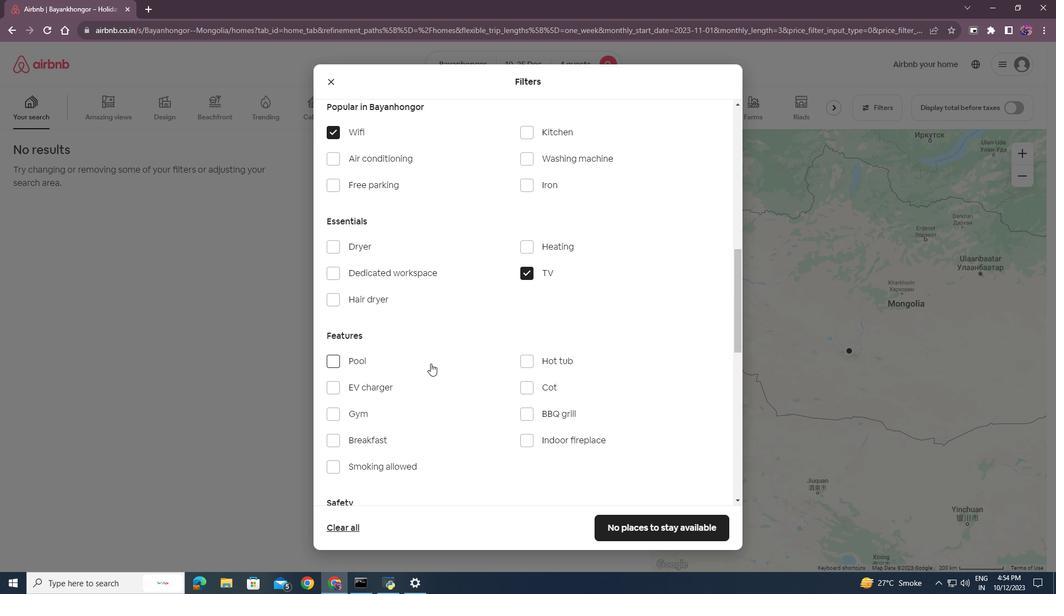 
Action: Mouse scrolled (430, 363) with delta (0, 0)
Screenshot: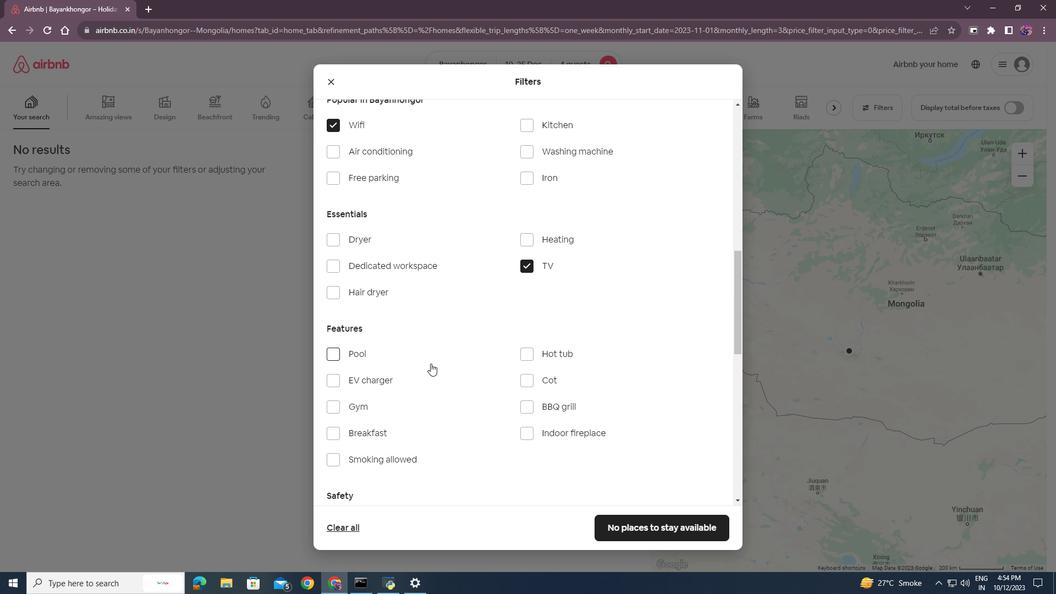 
Action: Mouse scrolled (430, 364) with delta (0, 0)
Screenshot: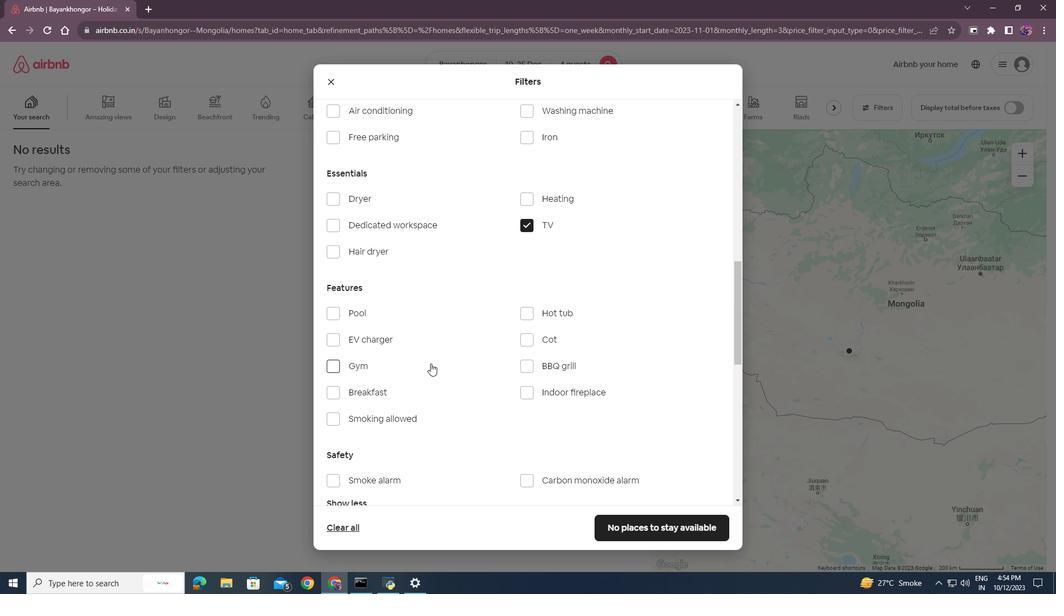 
Action: Mouse scrolled (430, 364) with delta (0, 0)
Screenshot: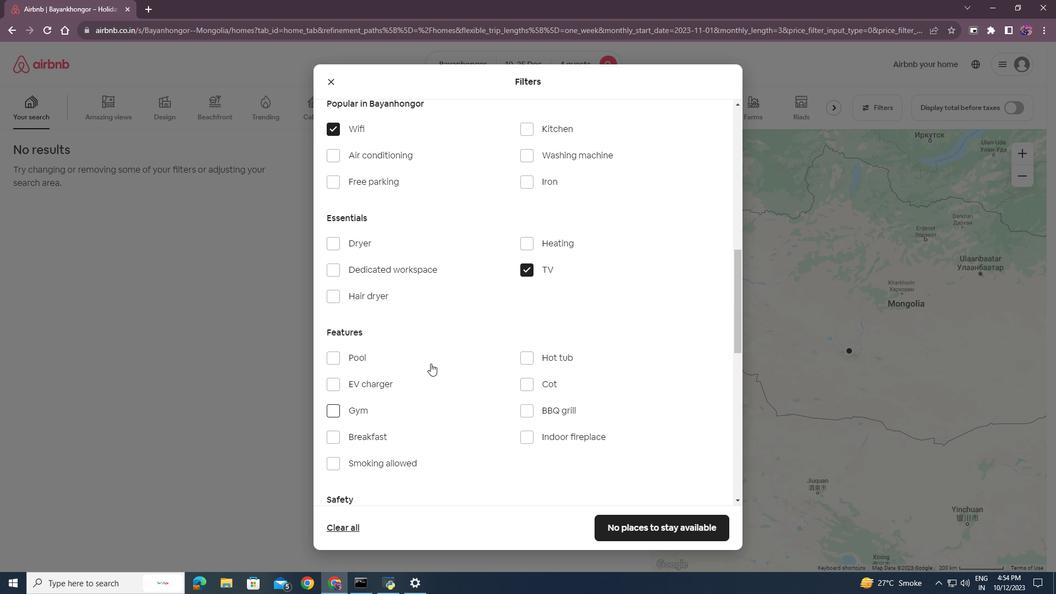 
Action: Mouse moved to (330, 237)
Screenshot: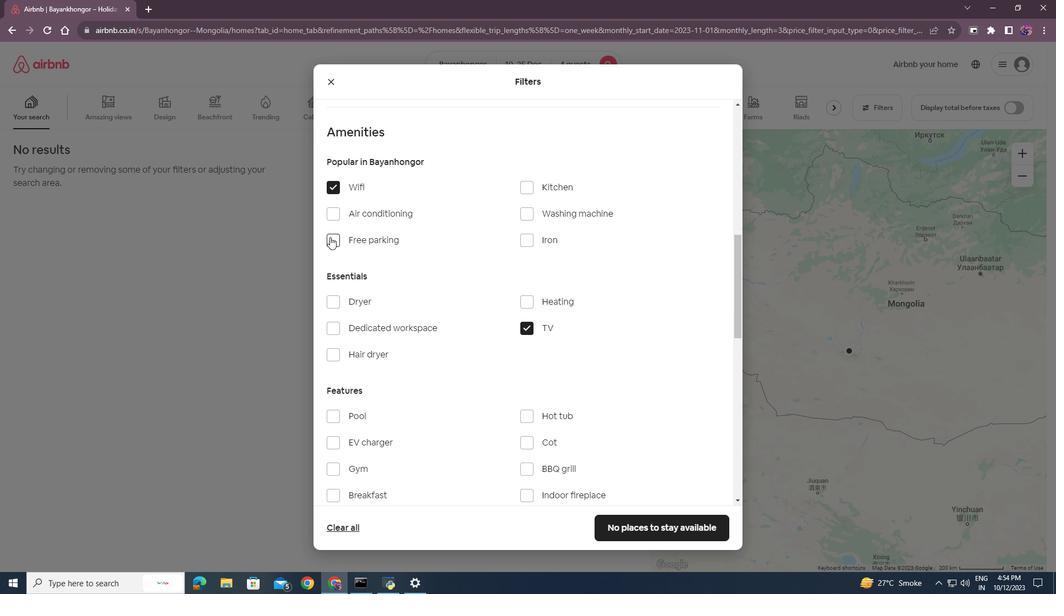 
Action: Mouse pressed left at (330, 237)
Screenshot: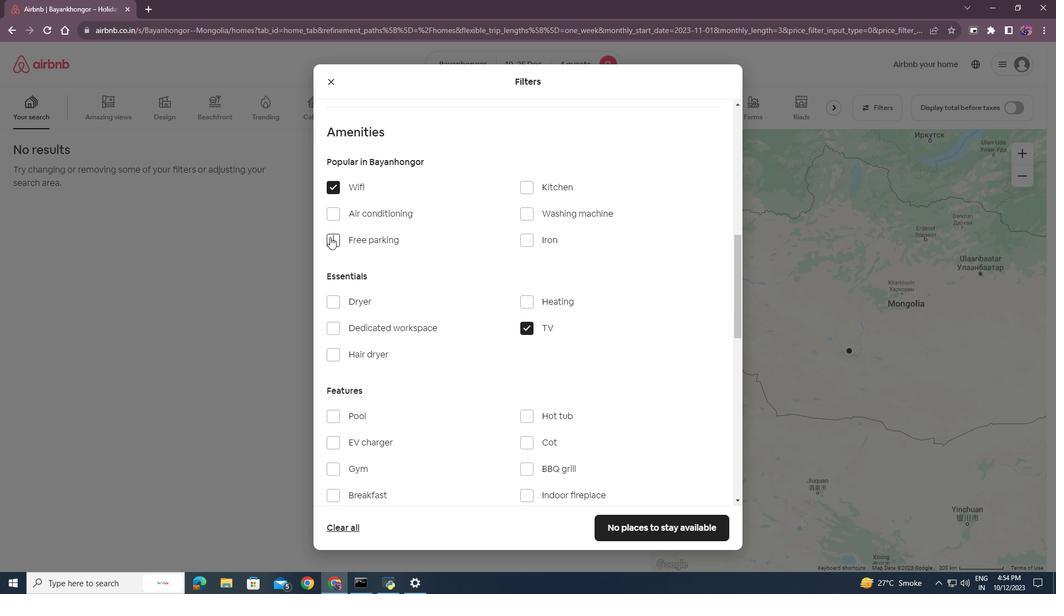 
Action: Mouse moved to (479, 321)
Screenshot: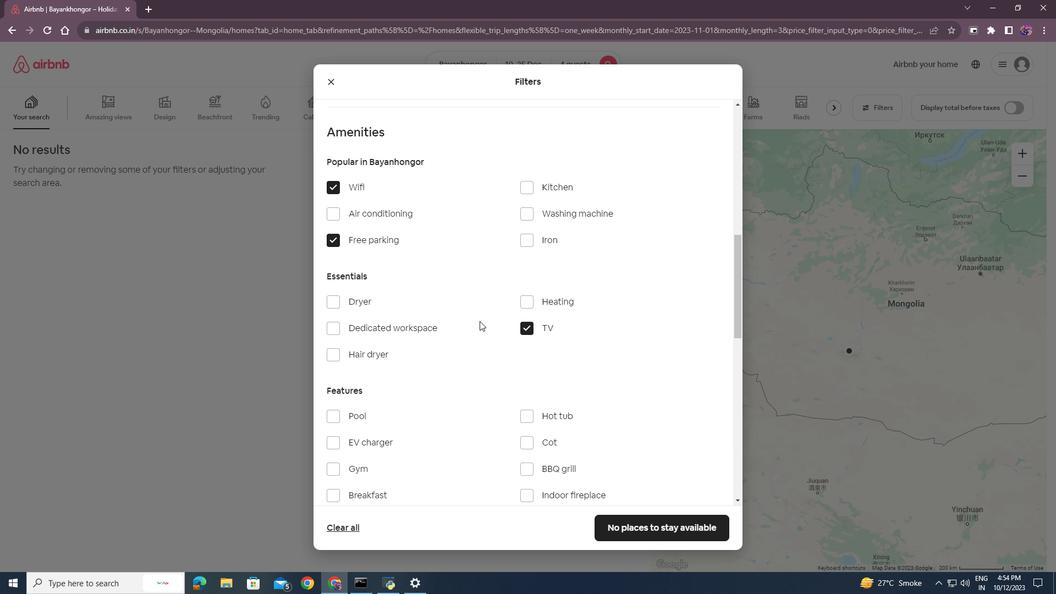
Action: Mouse scrolled (479, 320) with delta (0, 0)
Screenshot: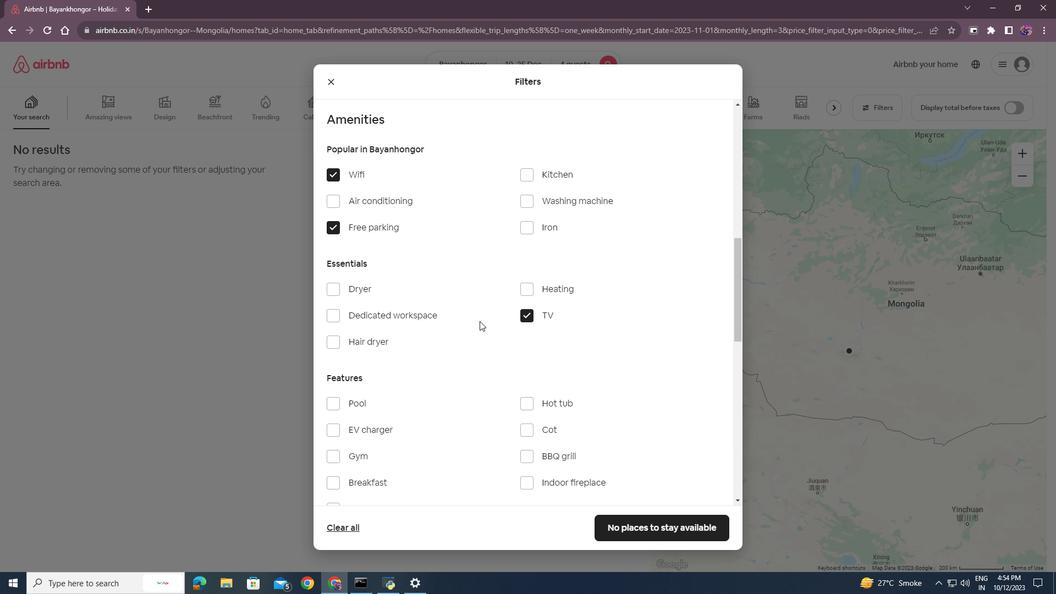 
Action: Mouse moved to (326, 413)
Screenshot: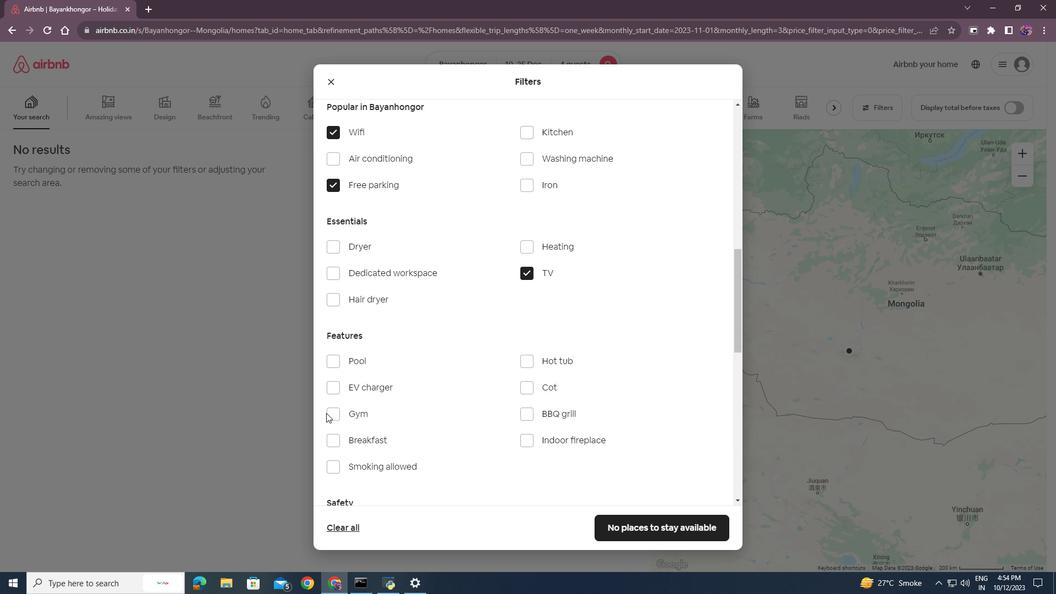 
Action: Mouse pressed left at (326, 413)
Screenshot: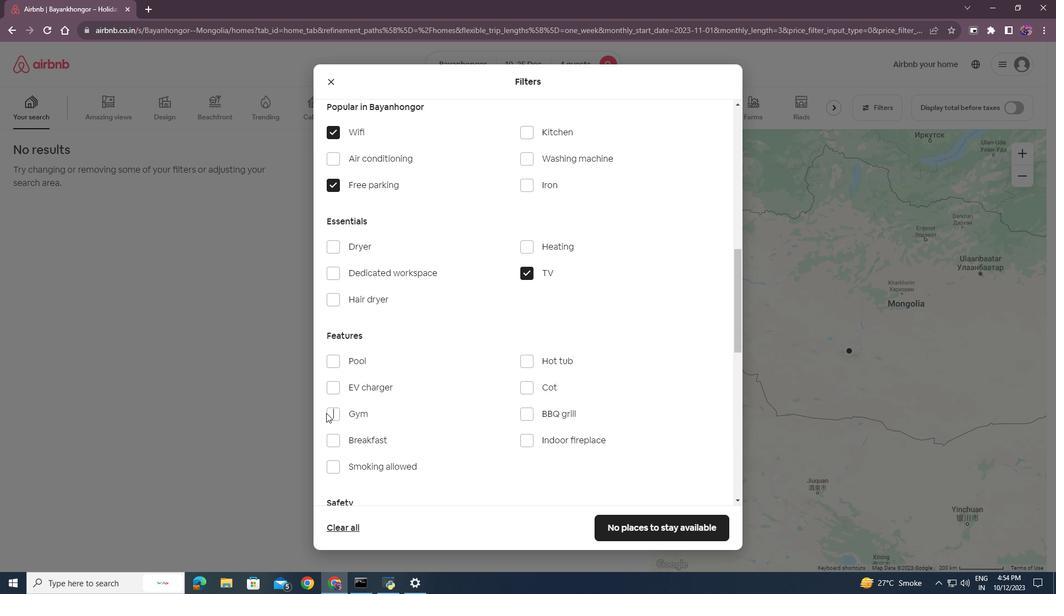 
Action: Mouse moved to (328, 440)
Screenshot: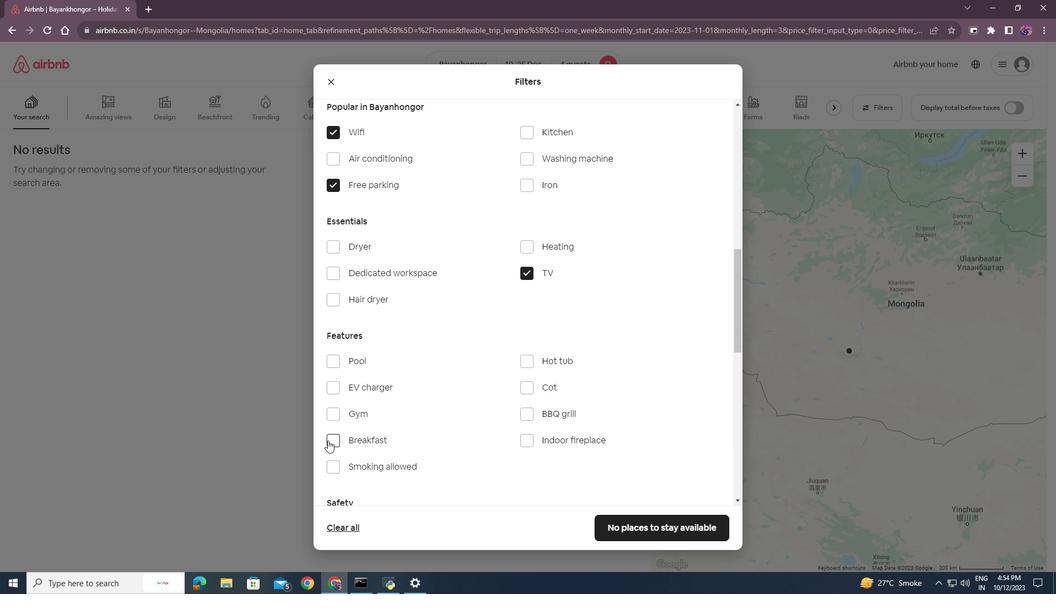 
Action: Mouse pressed left at (328, 440)
Screenshot: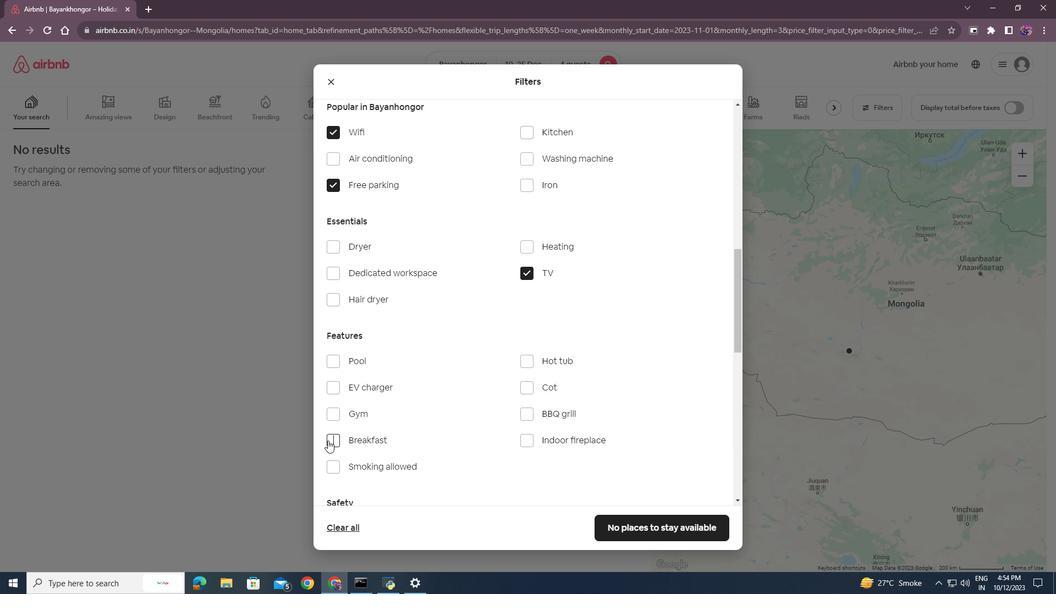 
Action: Mouse moved to (334, 410)
Screenshot: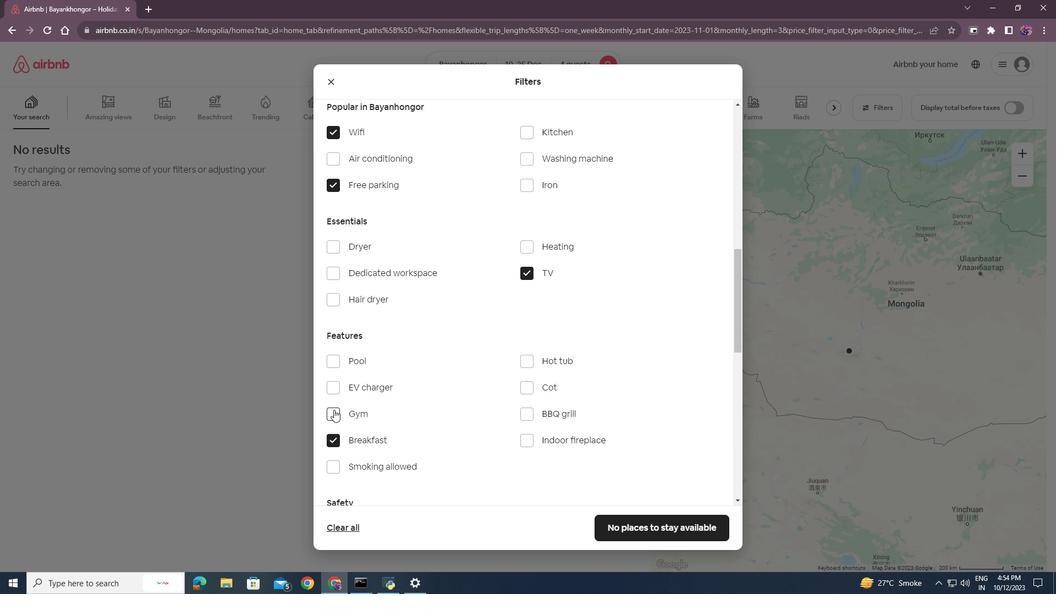 
Action: Mouse pressed left at (334, 410)
Screenshot: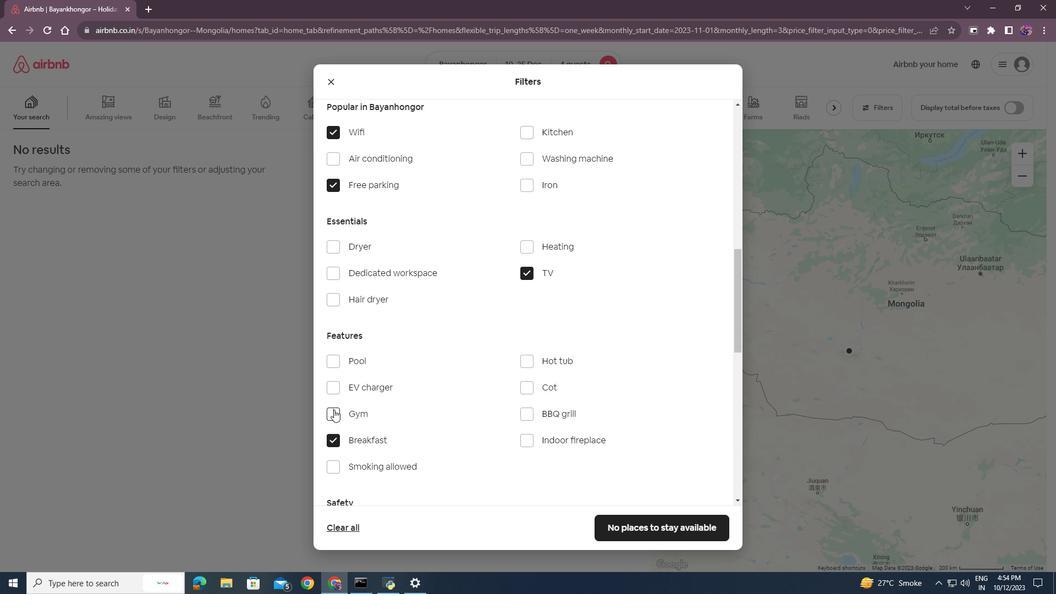 
Action: Mouse moved to (402, 434)
Screenshot: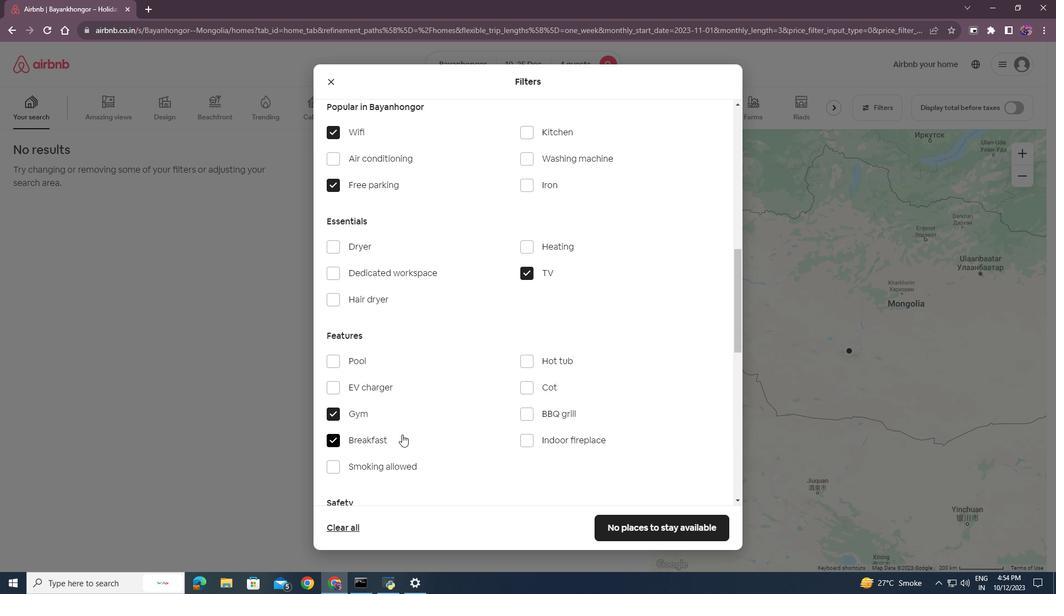 
Action: Mouse scrolled (402, 434) with delta (0, 0)
Screenshot: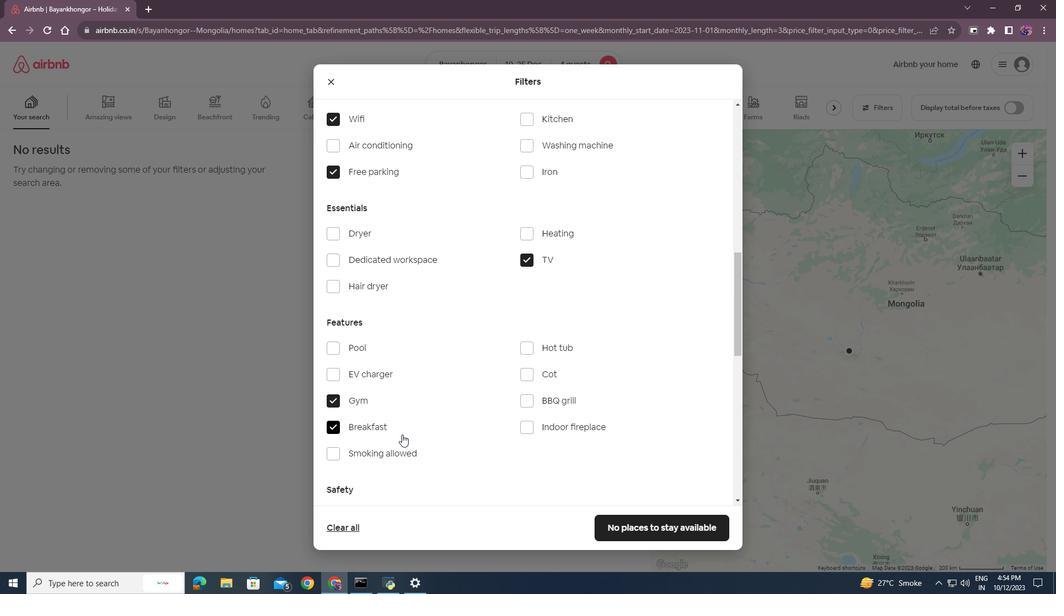 
Action: Mouse scrolled (402, 434) with delta (0, 0)
Screenshot: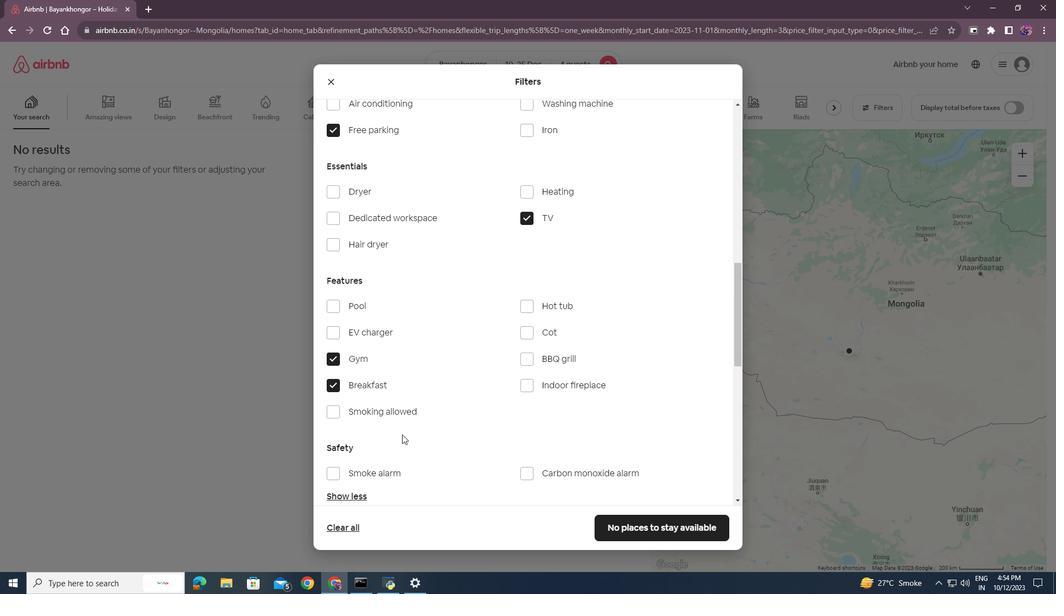 
Action: Mouse scrolled (402, 434) with delta (0, 0)
Screenshot: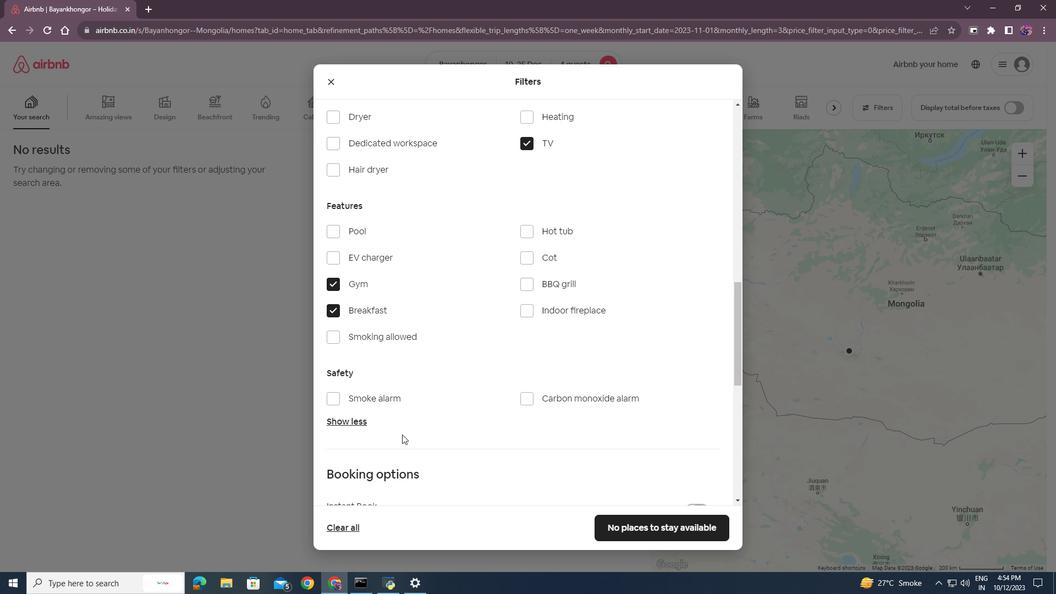 
Action: Mouse scrolled (402, 434) with delta (0, 0)
Screenshot: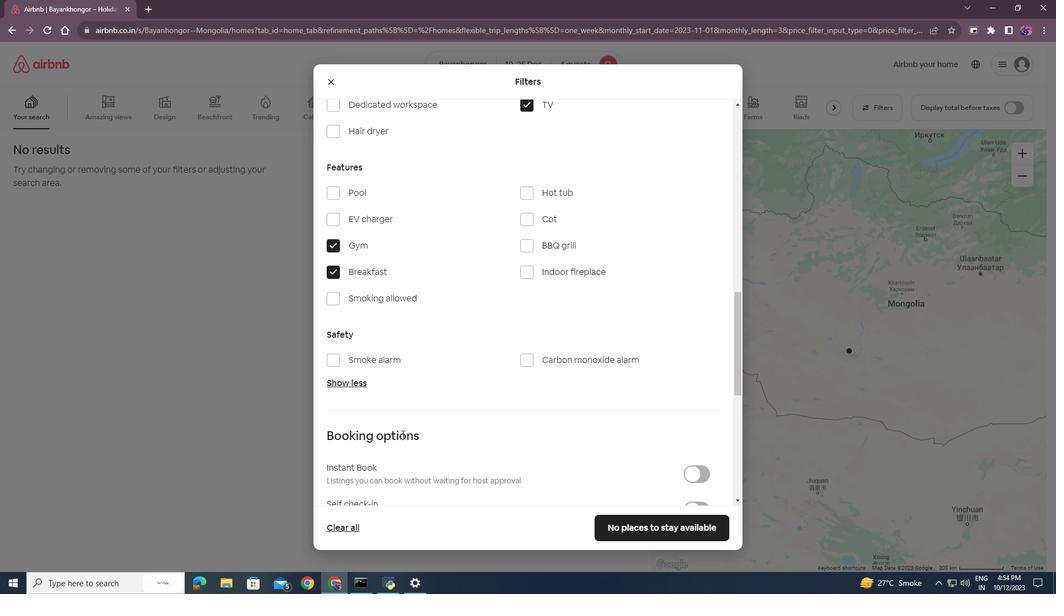
Action: Mouse scrolled (402, 434) with delta (0, 0)
Screenshot: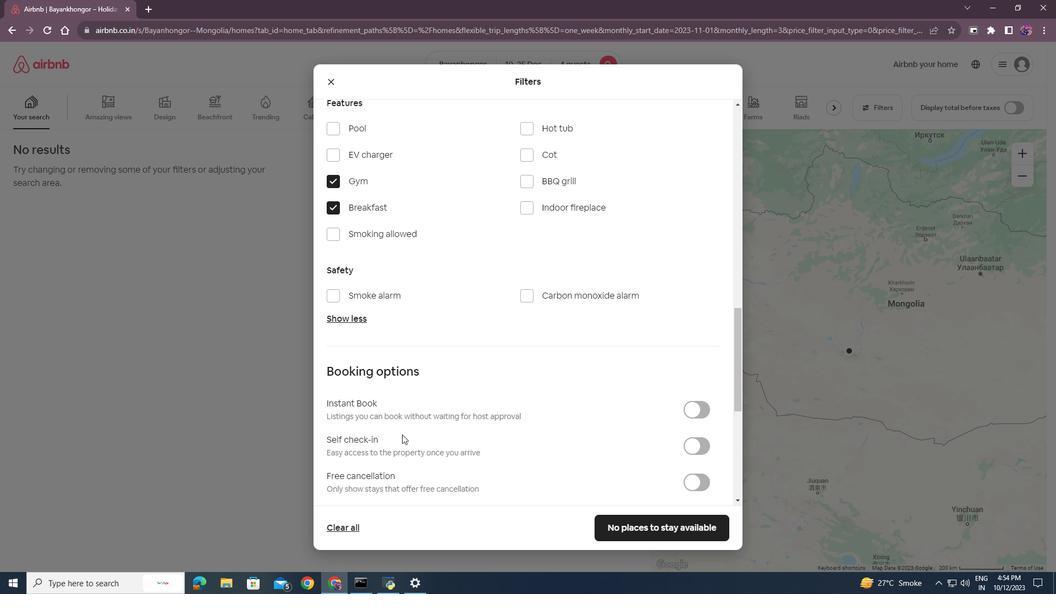 
Action: Mouse moved to (706, 400)
Screenshot: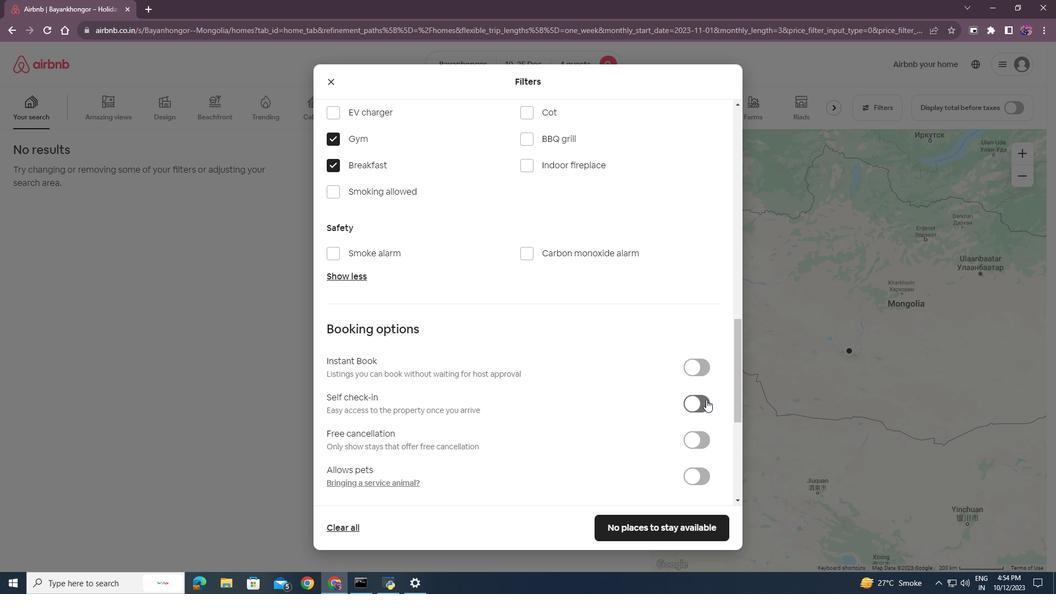 
Action: Mouse pressed left at (706, 400)
Screenshot: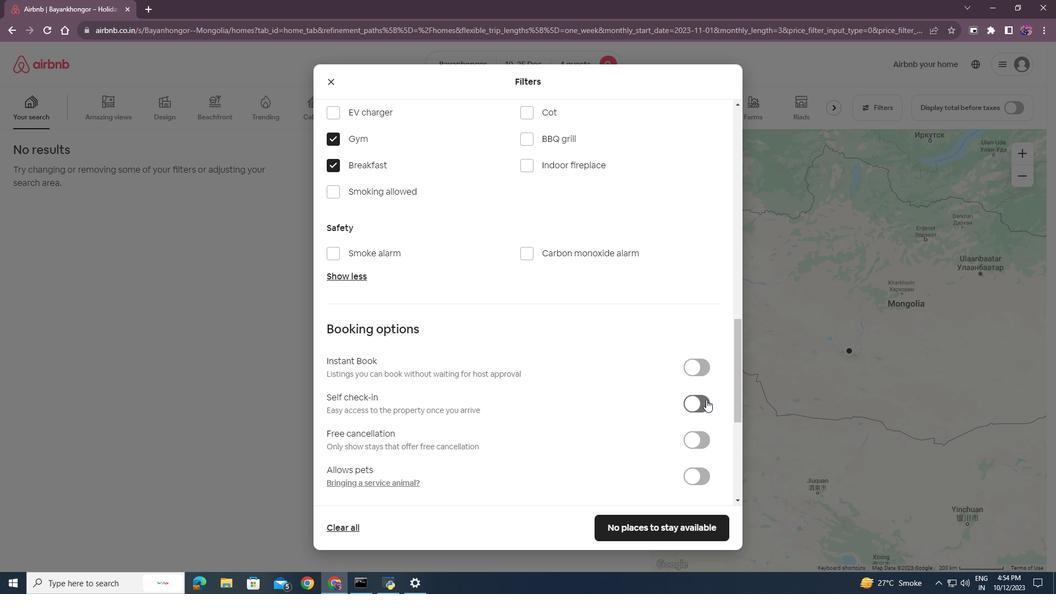 
Action: Mouse moved to (527, 418)
Screenshot: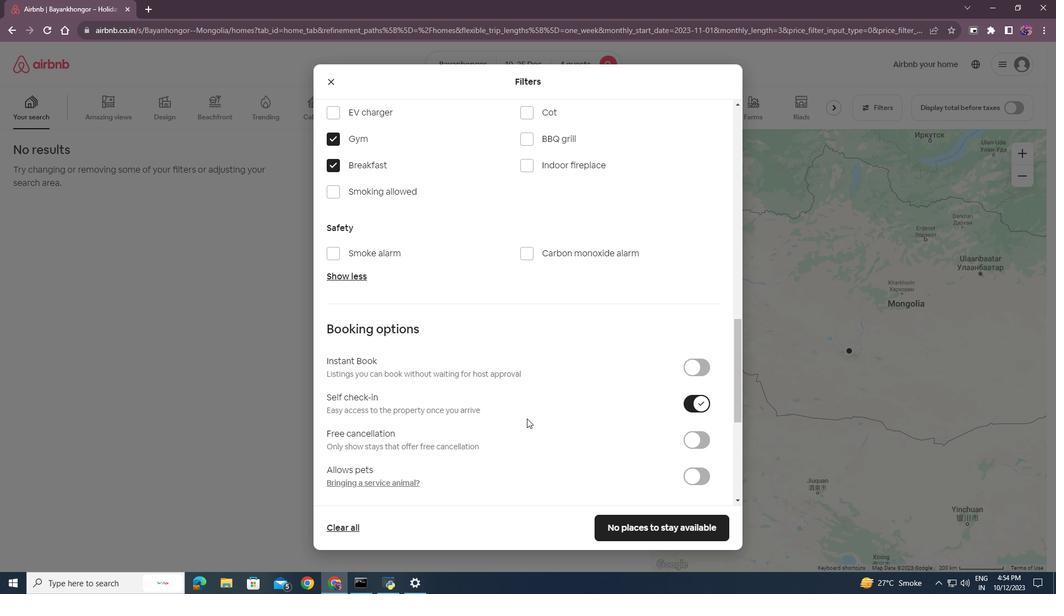 
Action: Mouse scrolled (527, 418) with delta (0, 0)
Screenshot: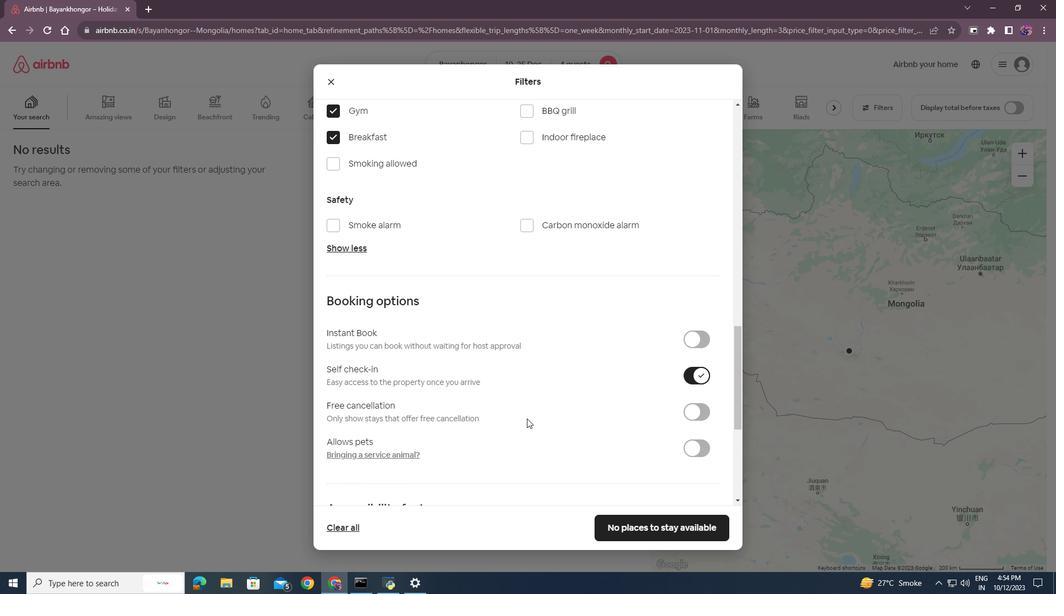 
Action: Mouse scrolled (527, 418) with delta (0, 0)
Screenshot: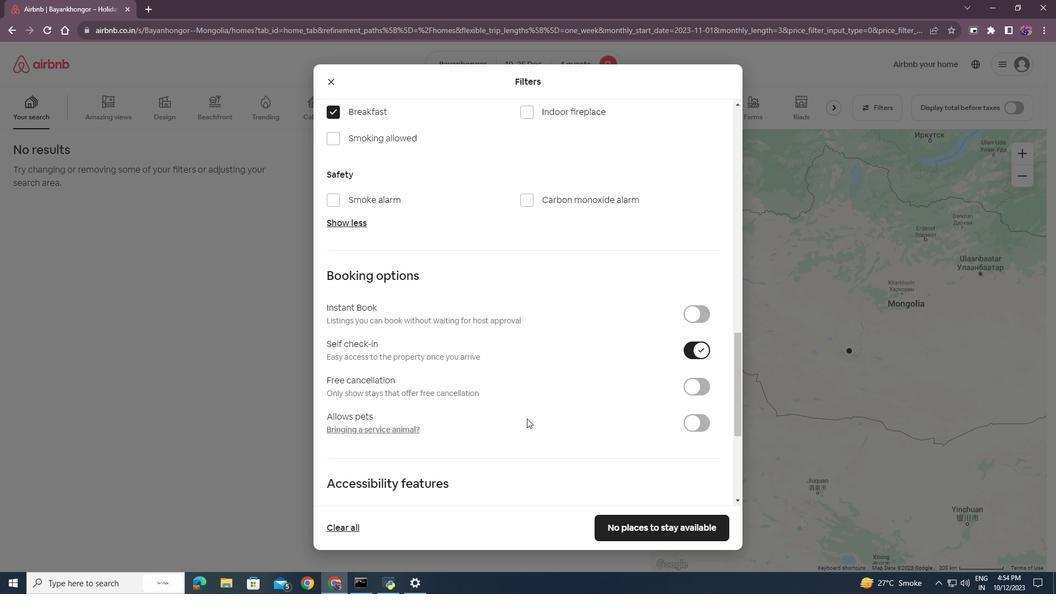 
Action: Mouse scrolled (527, 418) with delta (0, 0)
Screenshot: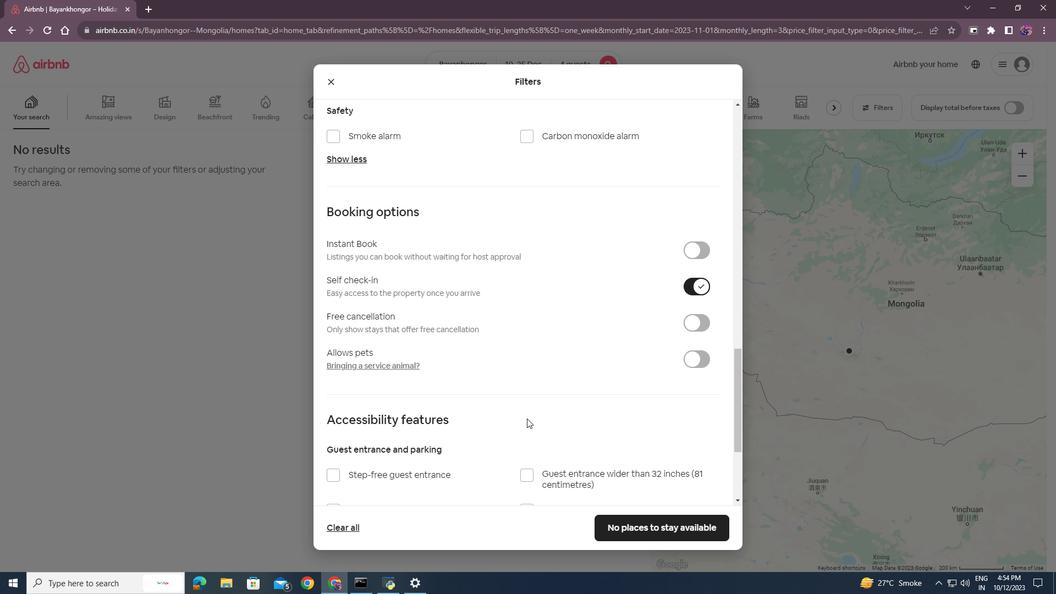 
Action: Mouse moved to (658, 525)
Screenshot: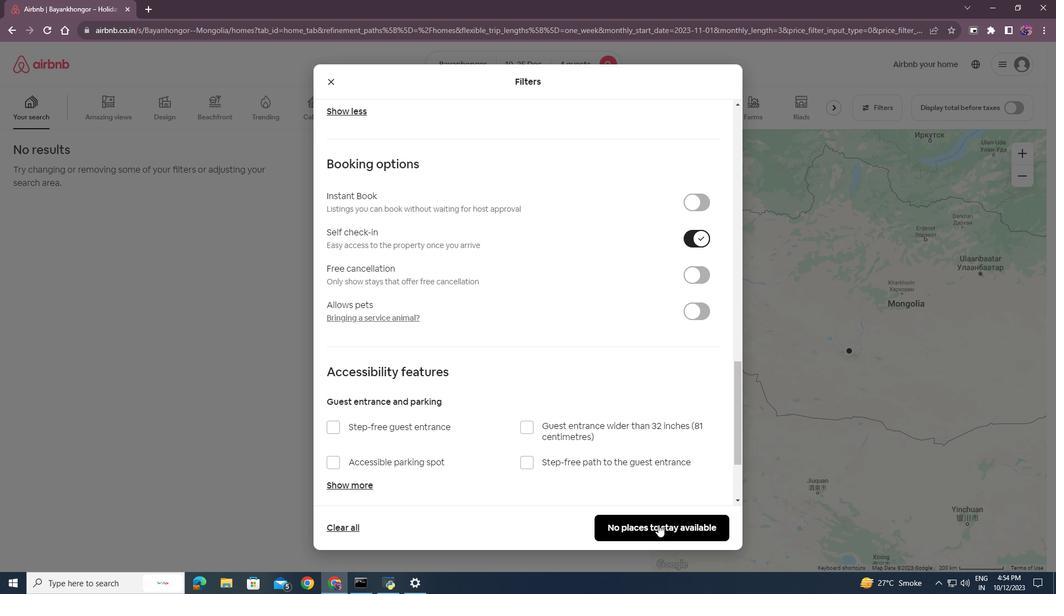 
Action: Mouse pressed left at (658, 525)
Screenshot: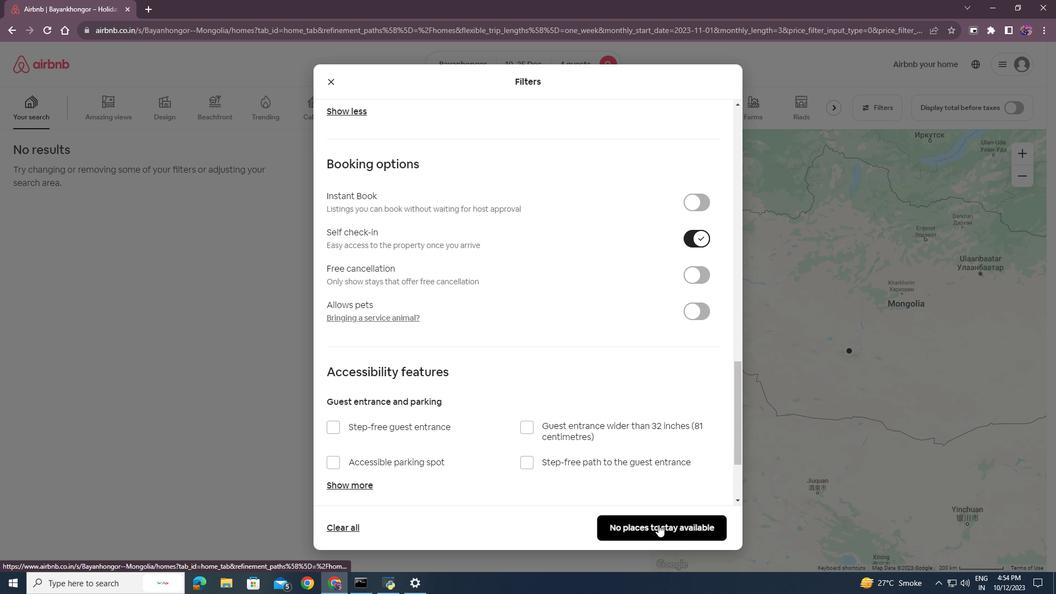
Action: Mouse moved to (531, 432)
Screenshot: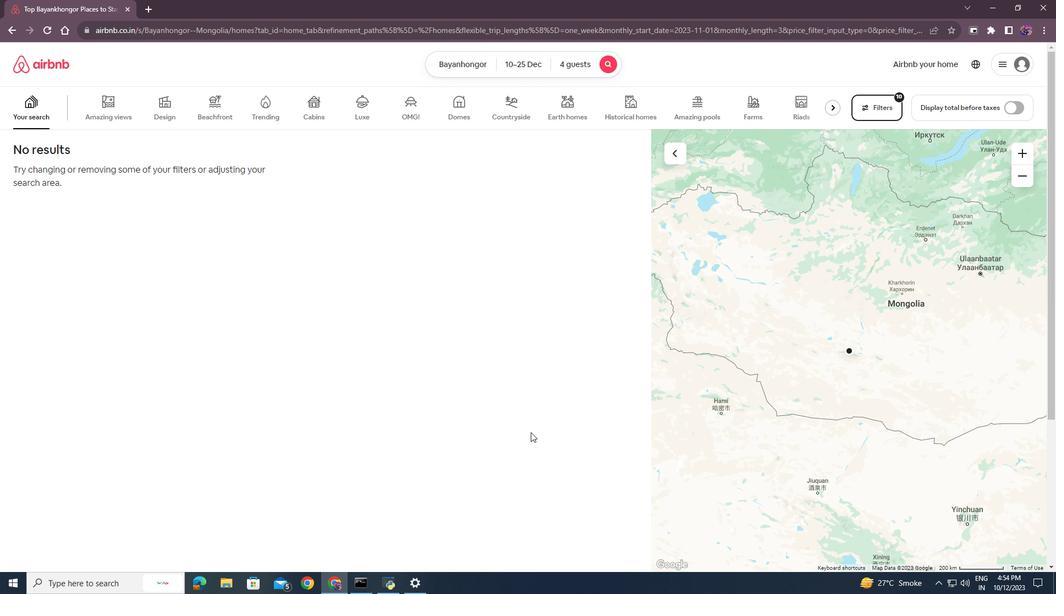 
